 Task: Research Airbnb options in Virovitica, Croatia from 4th December, 2023 to 10th December, 2023 for 8 adults.4 bedrooms having 8 beds and 4 bathrooms. Property type can be house. Amenities needed are: wifi, TV, free parkinig on premises, gym, breakfast. Look for 5 properties as per requirement.
Action: Mouse moved to (544, 81)
Screenshot: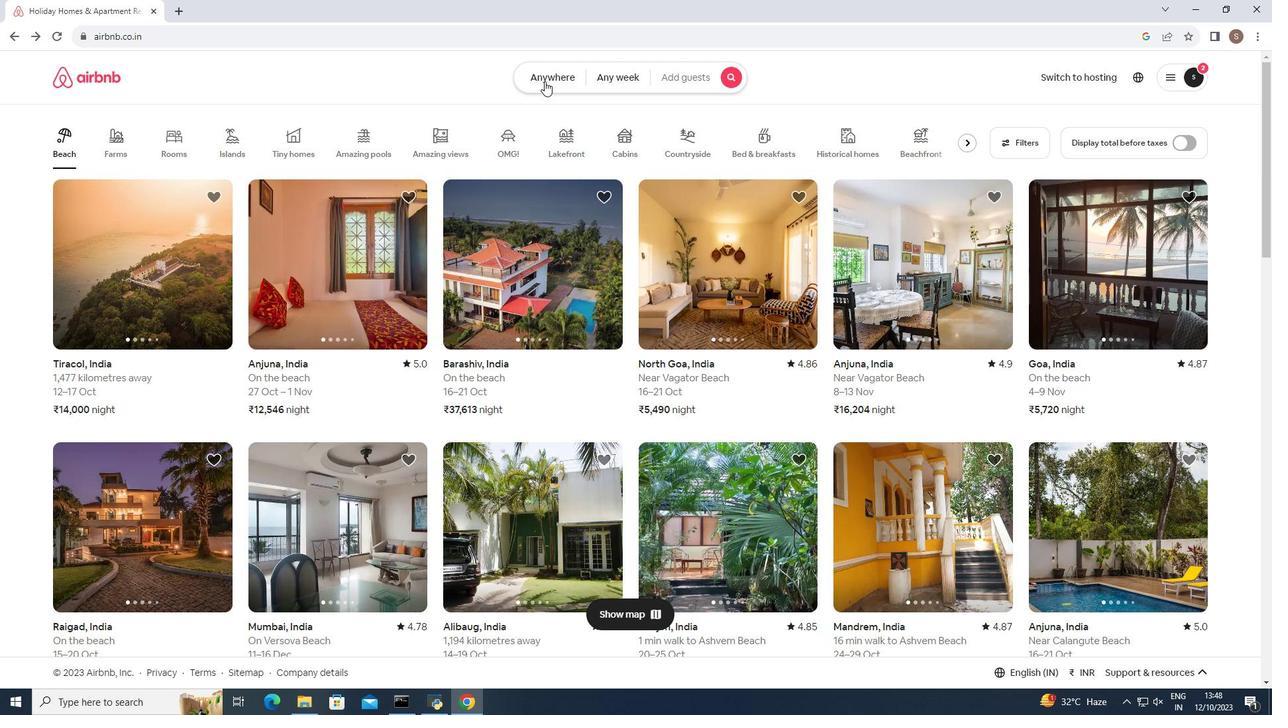 
Action: Mouse pressed left at (544, 81)
Screenshot: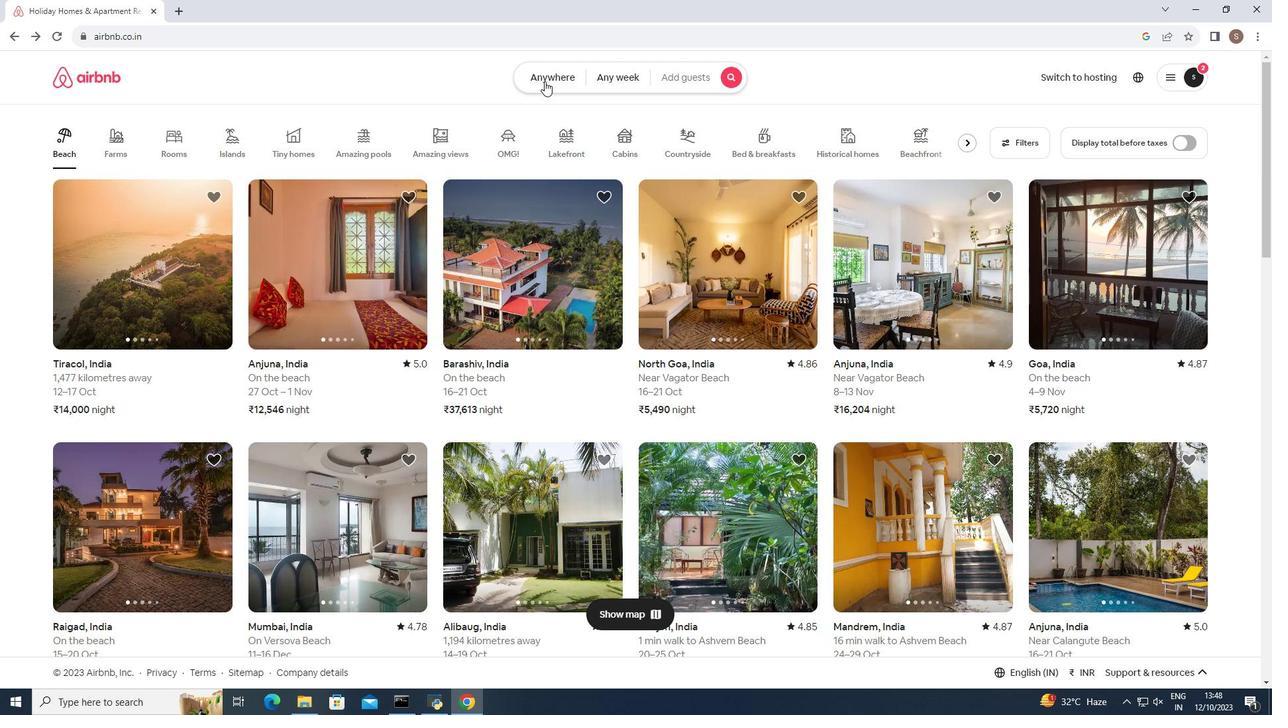
Action: Mouse moved to (402, 136)
Screenshot: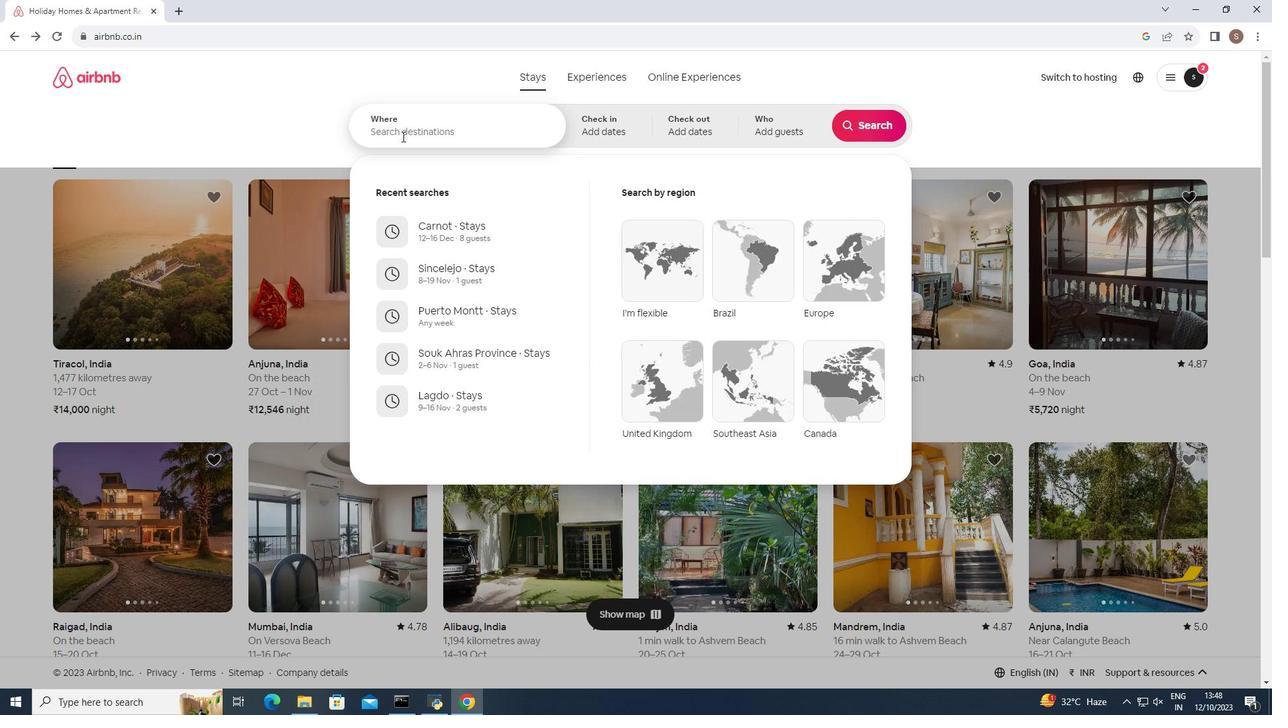 
Action: Mouse pressed left at (402, 136)
Screenshot: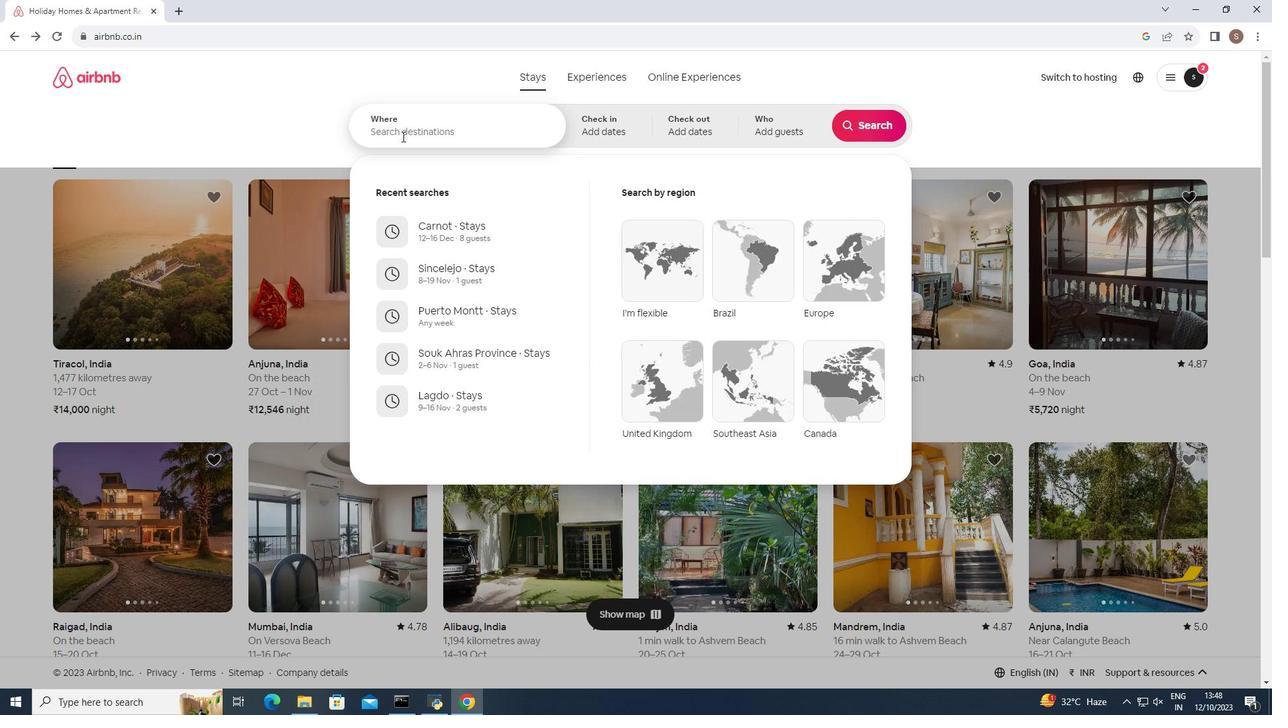 
Action: Key pressed <Key.shift><Key.shift><Key.shift><Key.shift>Viroviti
Screenshot: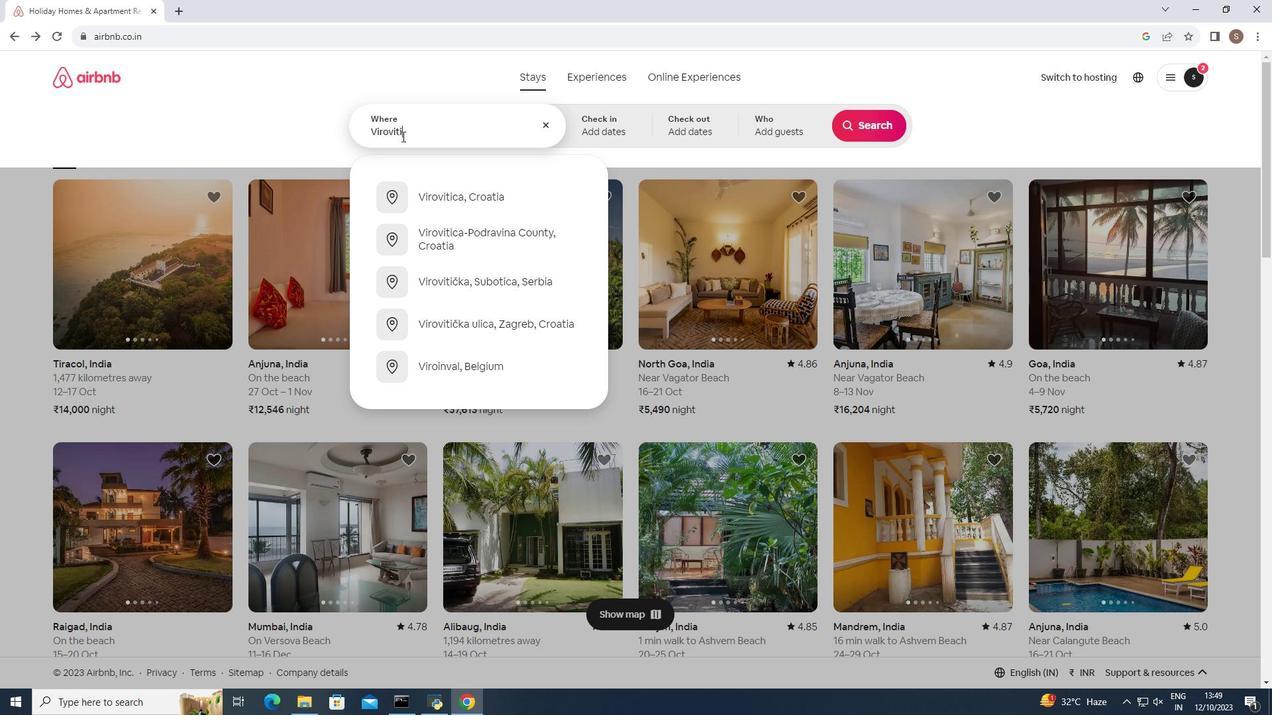 
Action: Mouse moved to (464, 197)
Screenshot: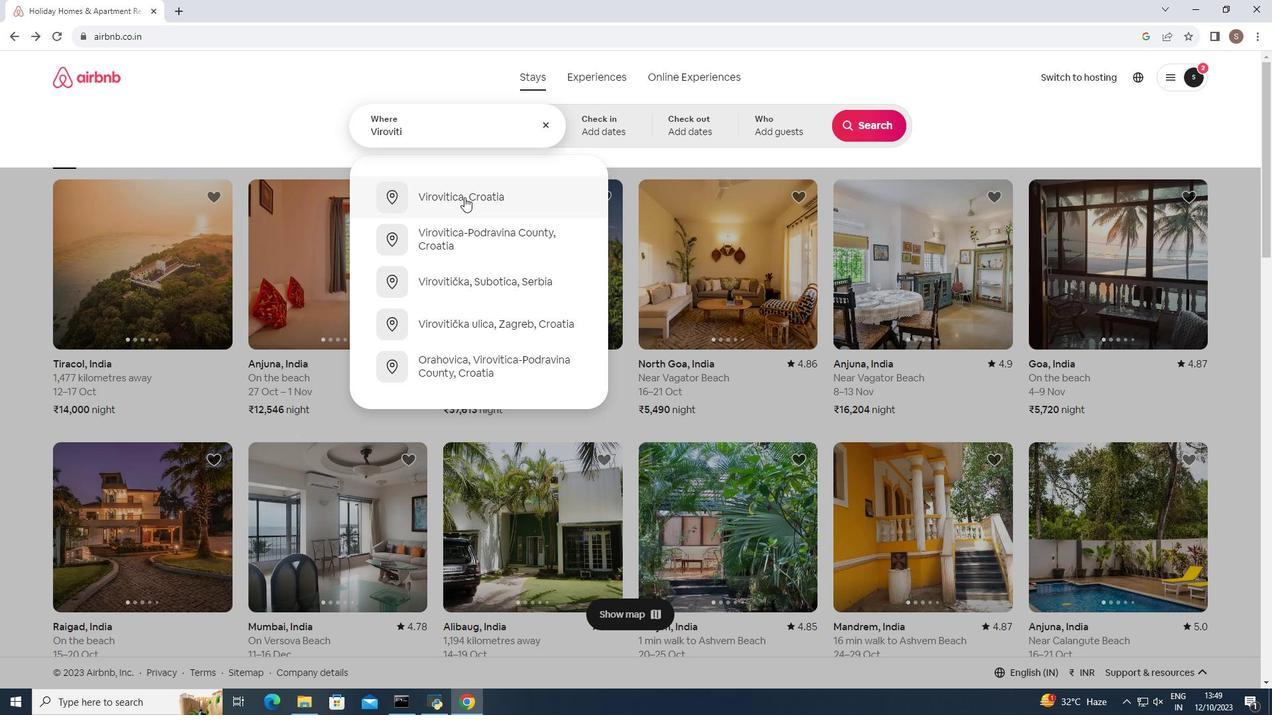 
Action: Mouse pressed left at (464, 197)
Screenshot: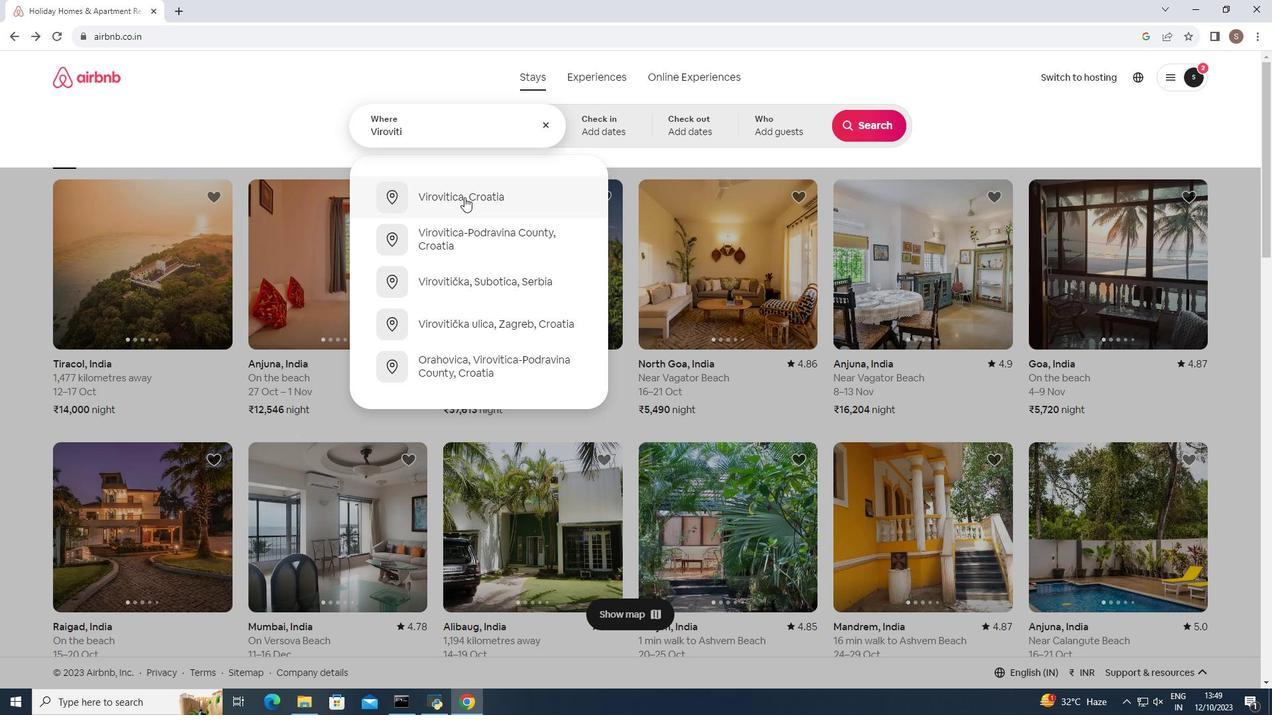 
Action: Mouse moved to (869, 230)
Screenshot: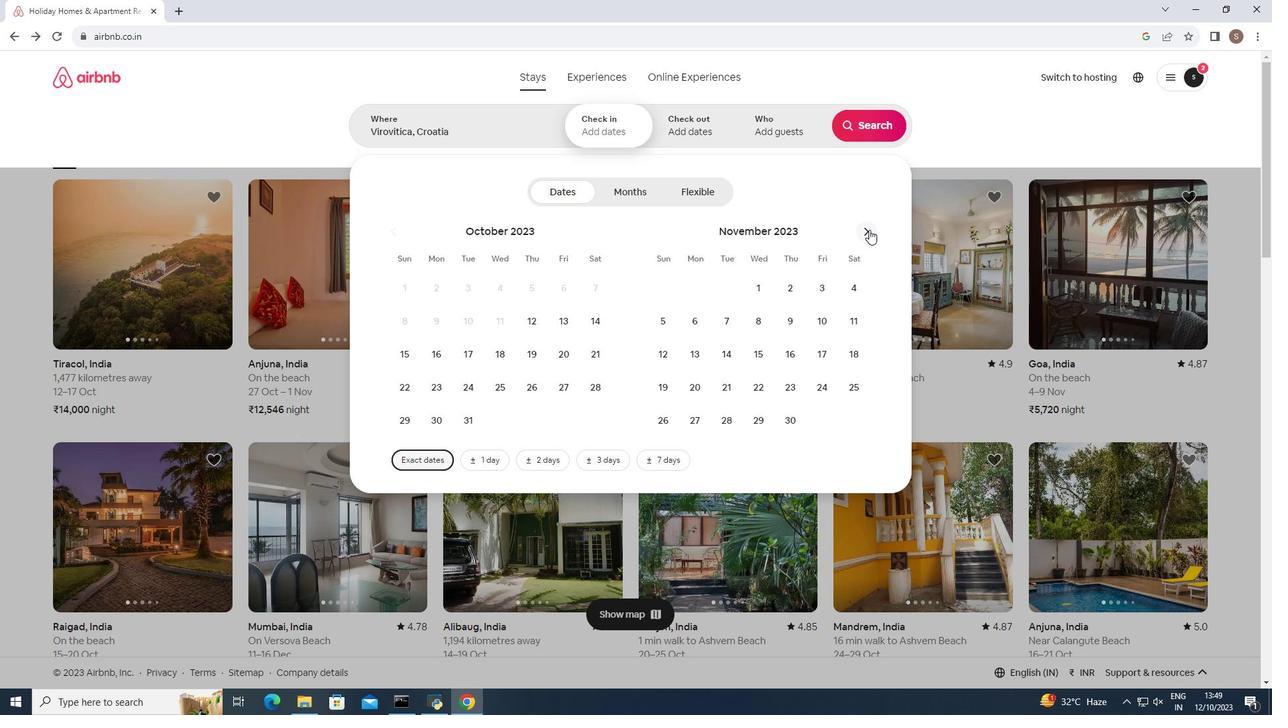 
Action: Mouse pressed left at (869, 230)
Screenshot: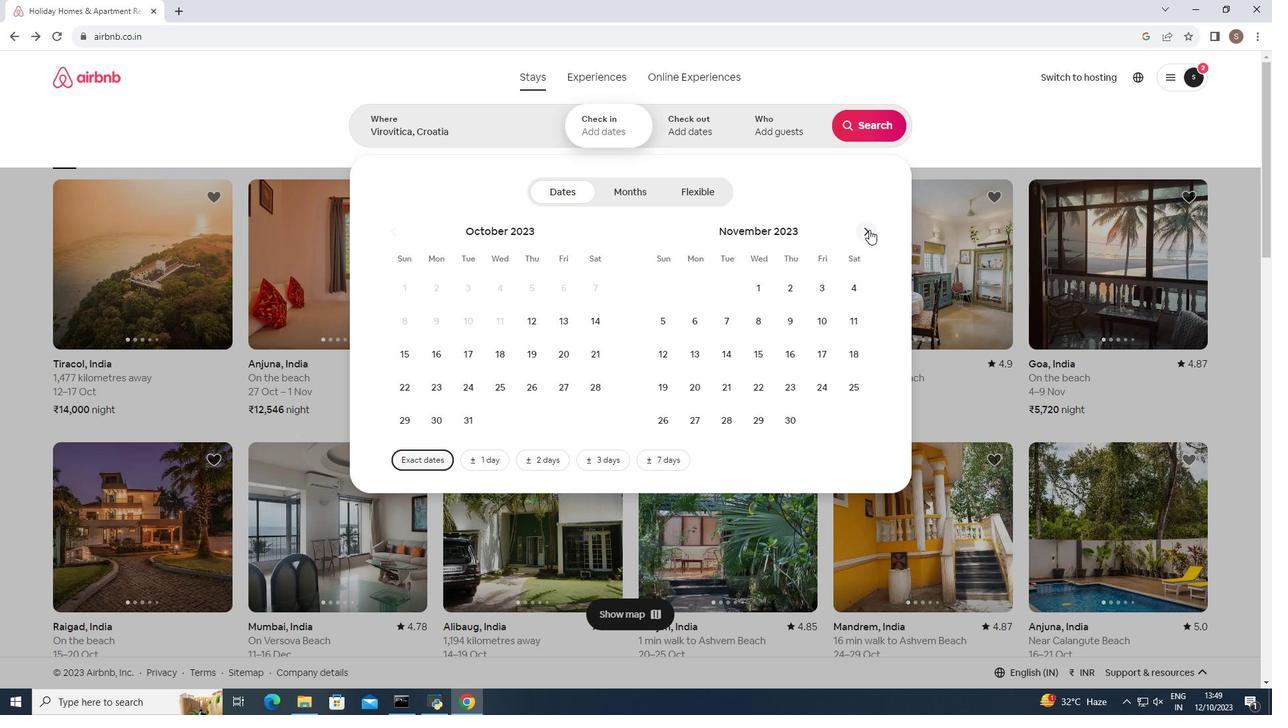 
Action: Mouse moved to (692, 320)
Screenshot: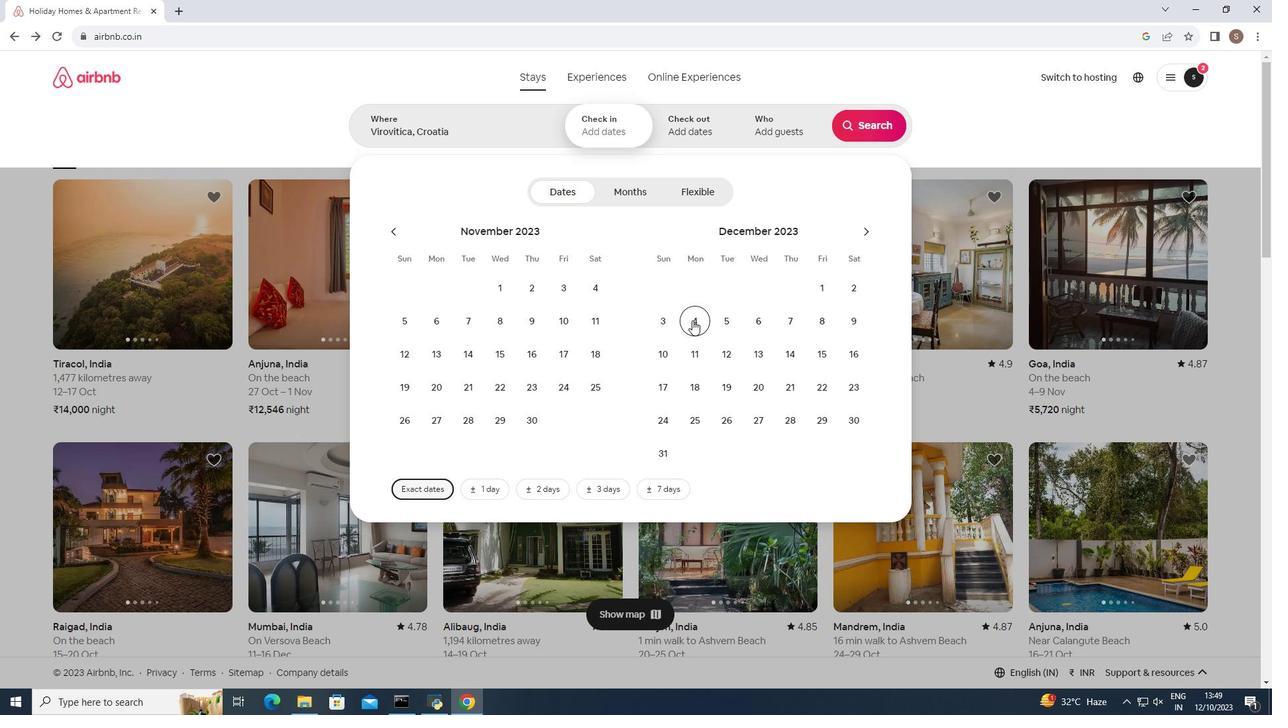 
Action: Mouse pressed left at (692, 320)
Screenshot: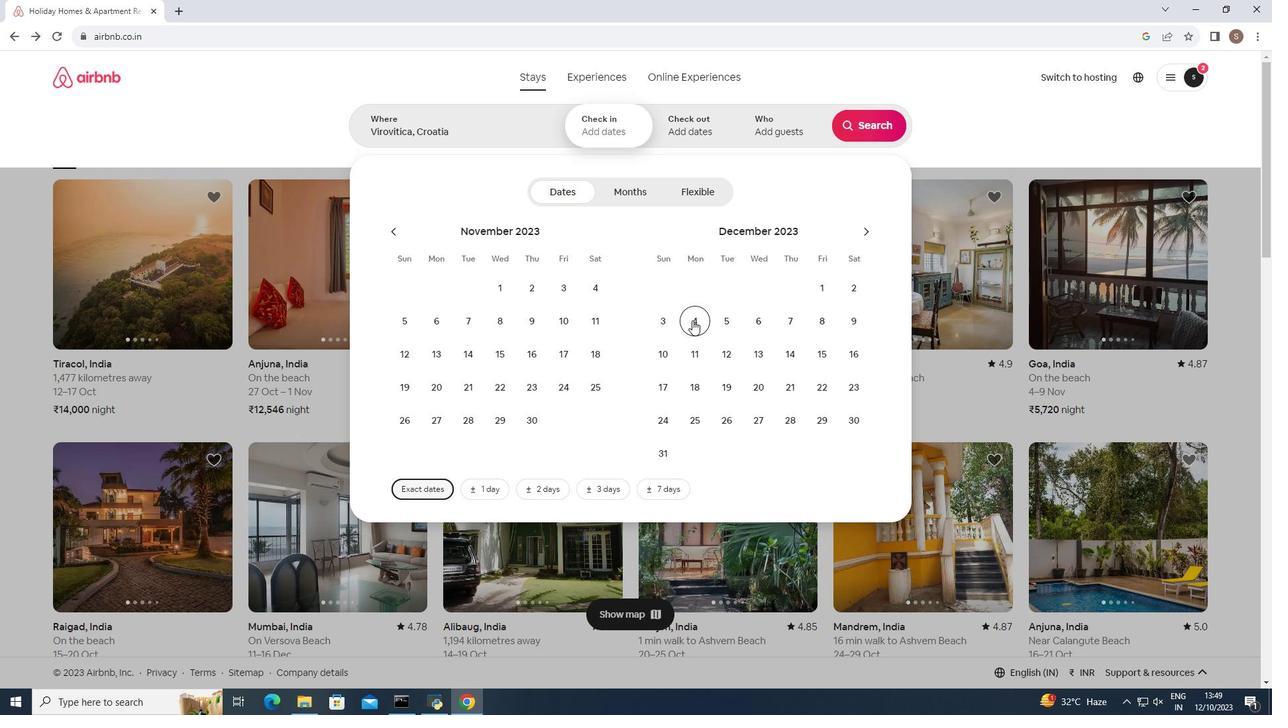 
Action: Mouse moved to (669, 361)
Screenshot: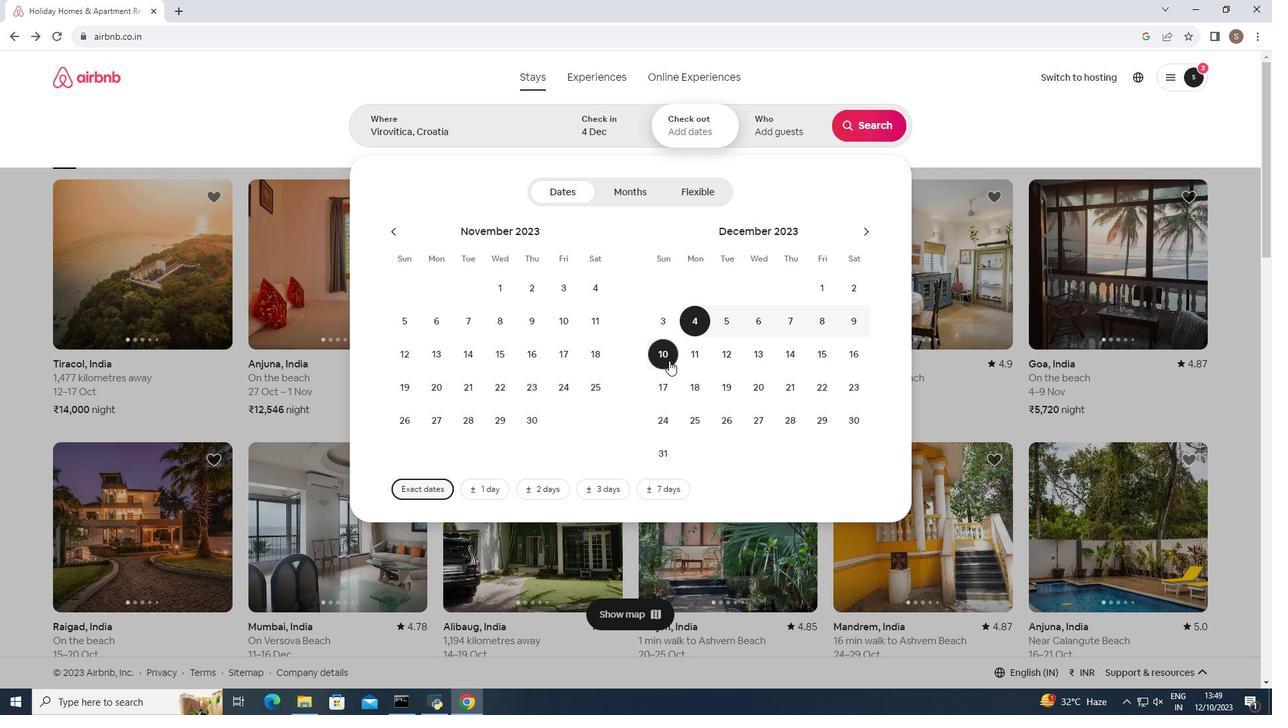 
Action: Mouse pressed left at (669, 361)
Screenshot: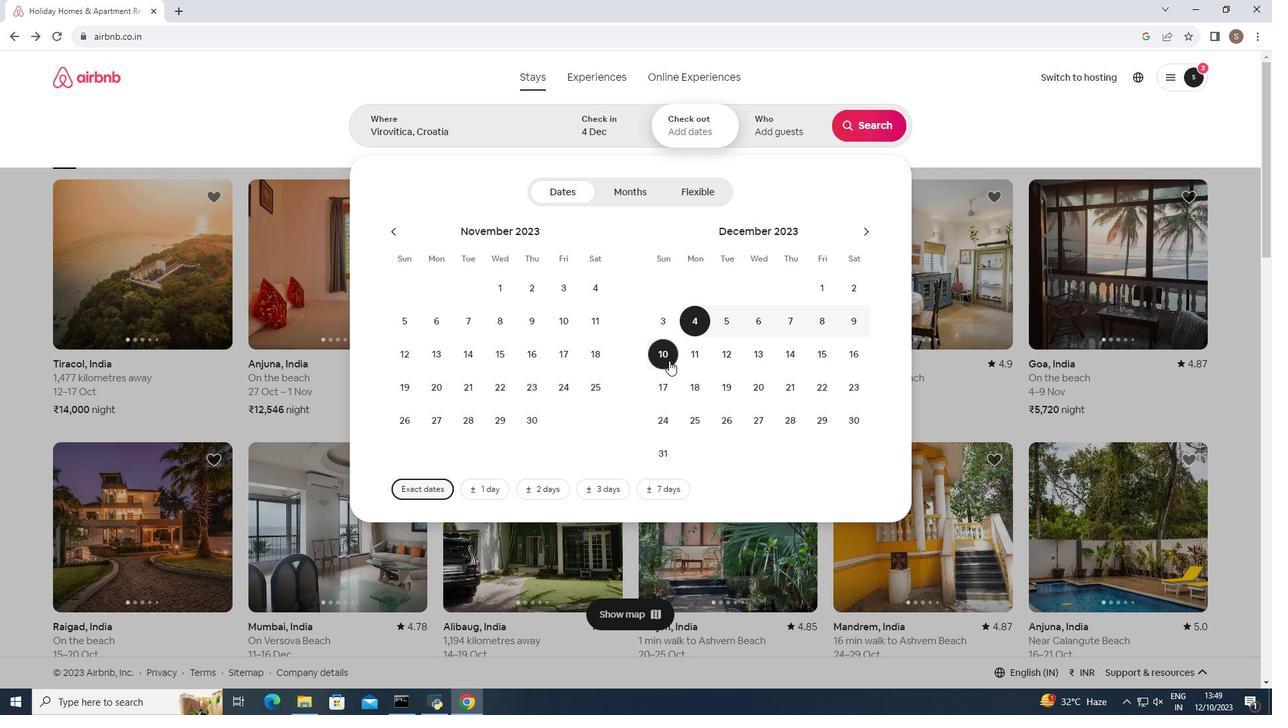 
Action: Mouse moved to (776, 125)
Screenshot: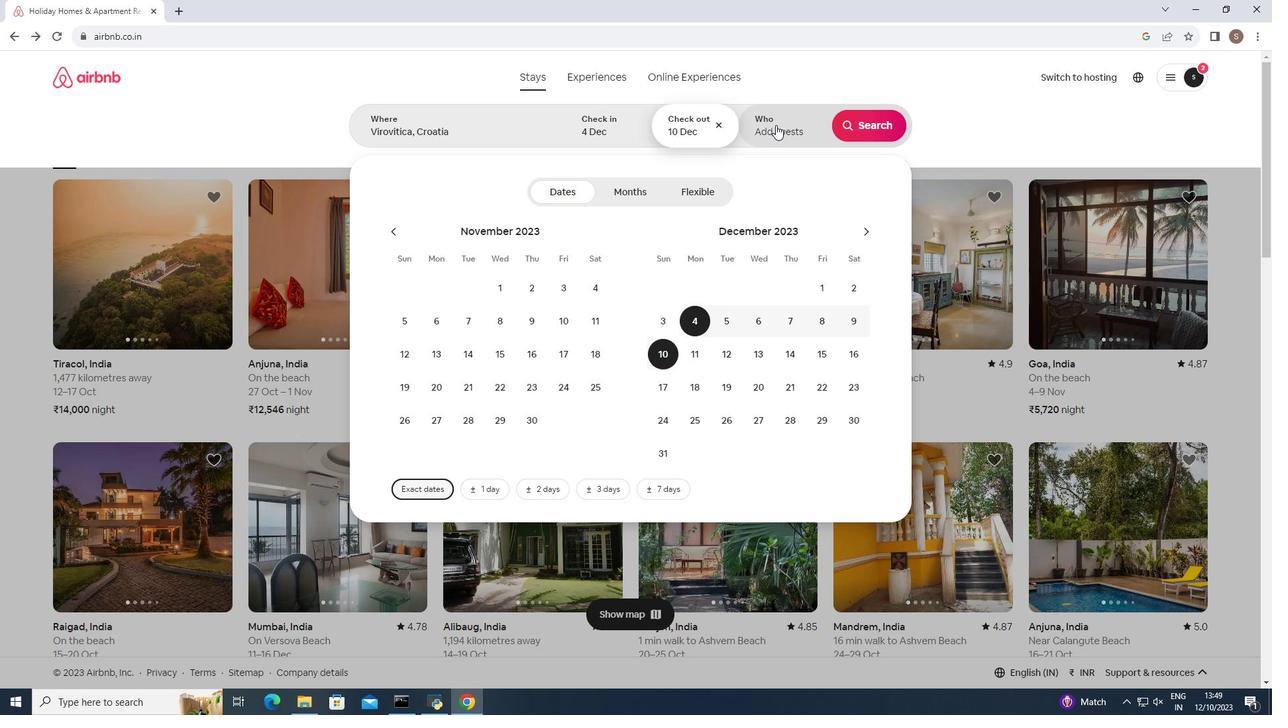 
Action: Mouse pressed left at (776, 125)
Screenshot: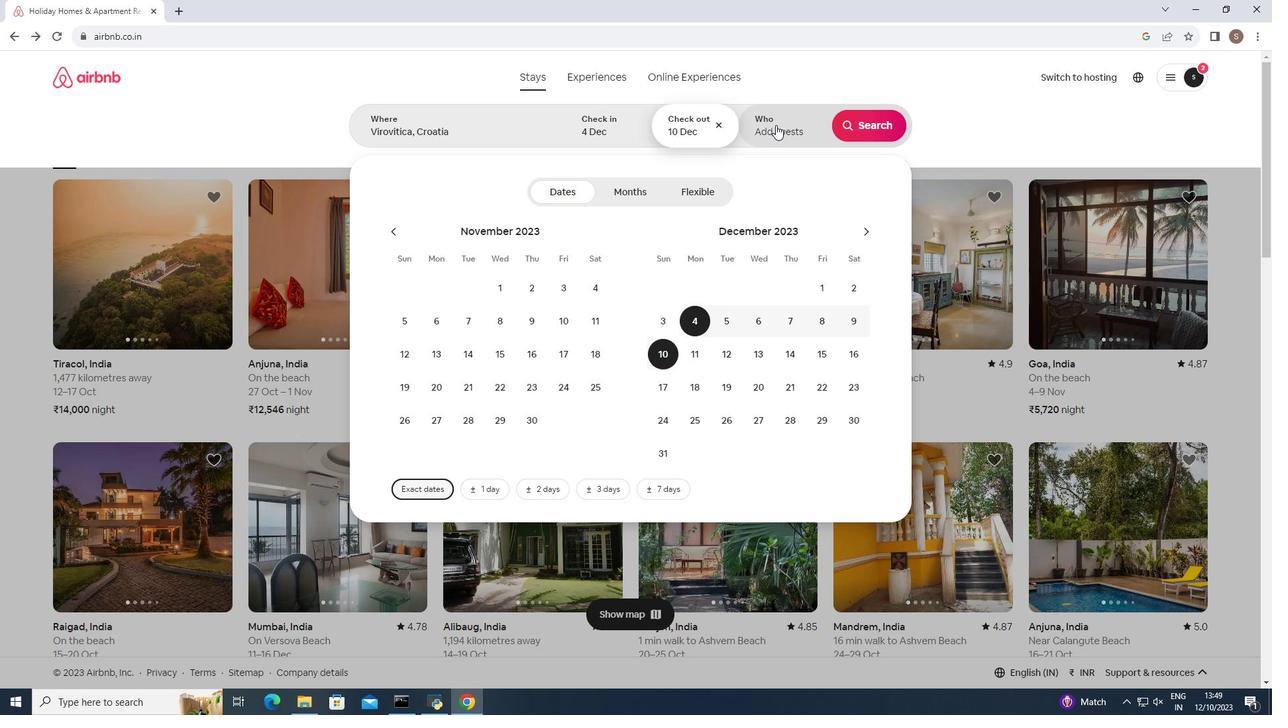 
Action: Mouse moved to (869, 197)
Screenshot: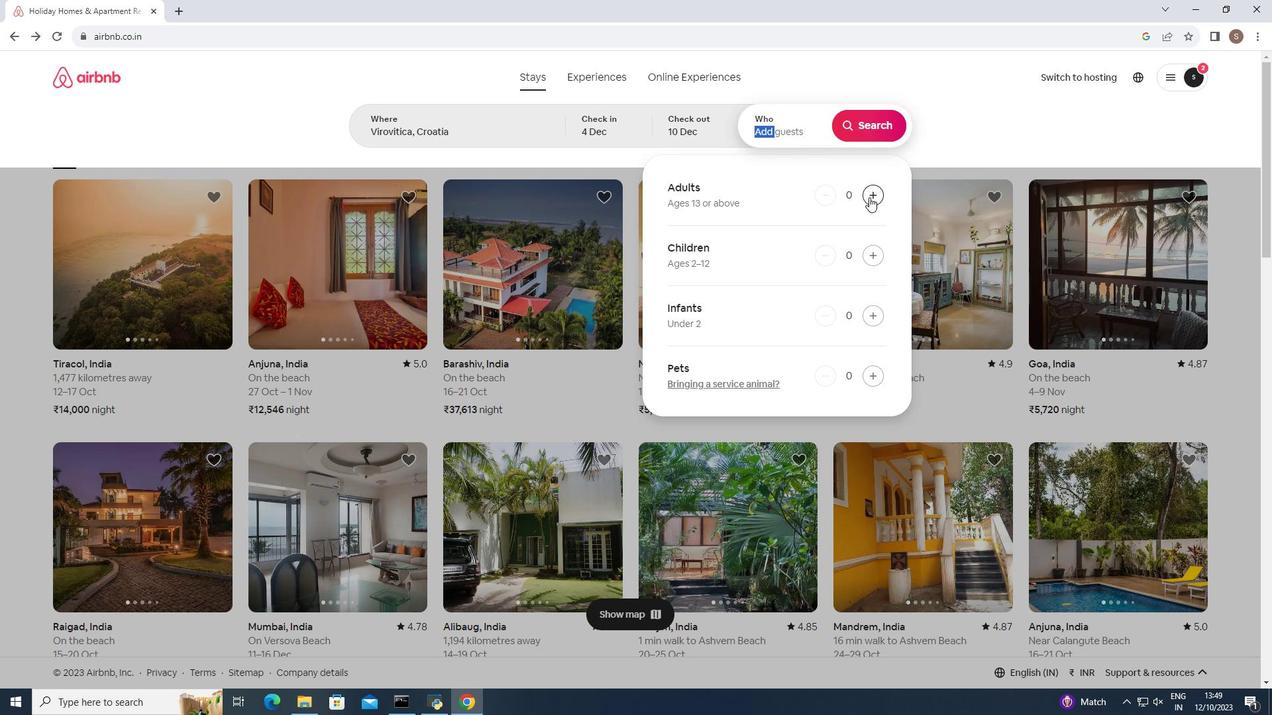 
Action: Mouse pressed left at (869, 197)
Screenshot: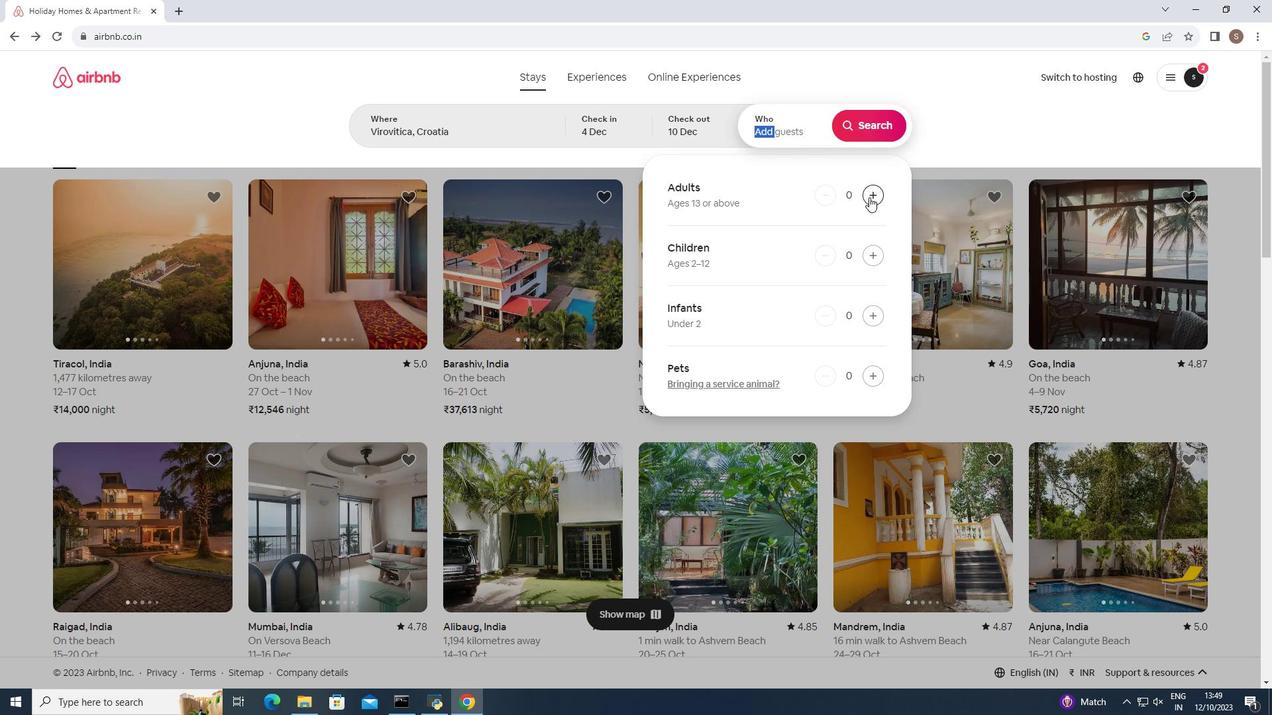 
Action: Mouse pressed left at (869, 197)
Screenshot: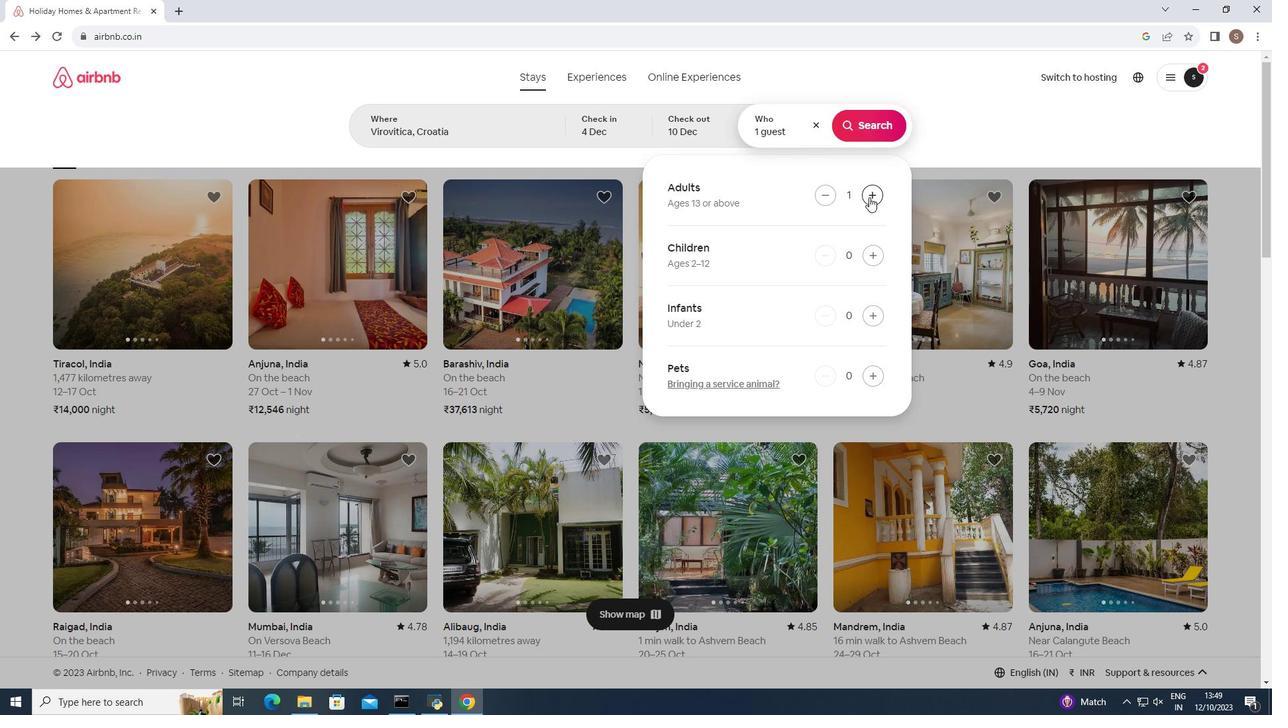 
Action: Mouse pressed left at (869, 197)
Screenshot: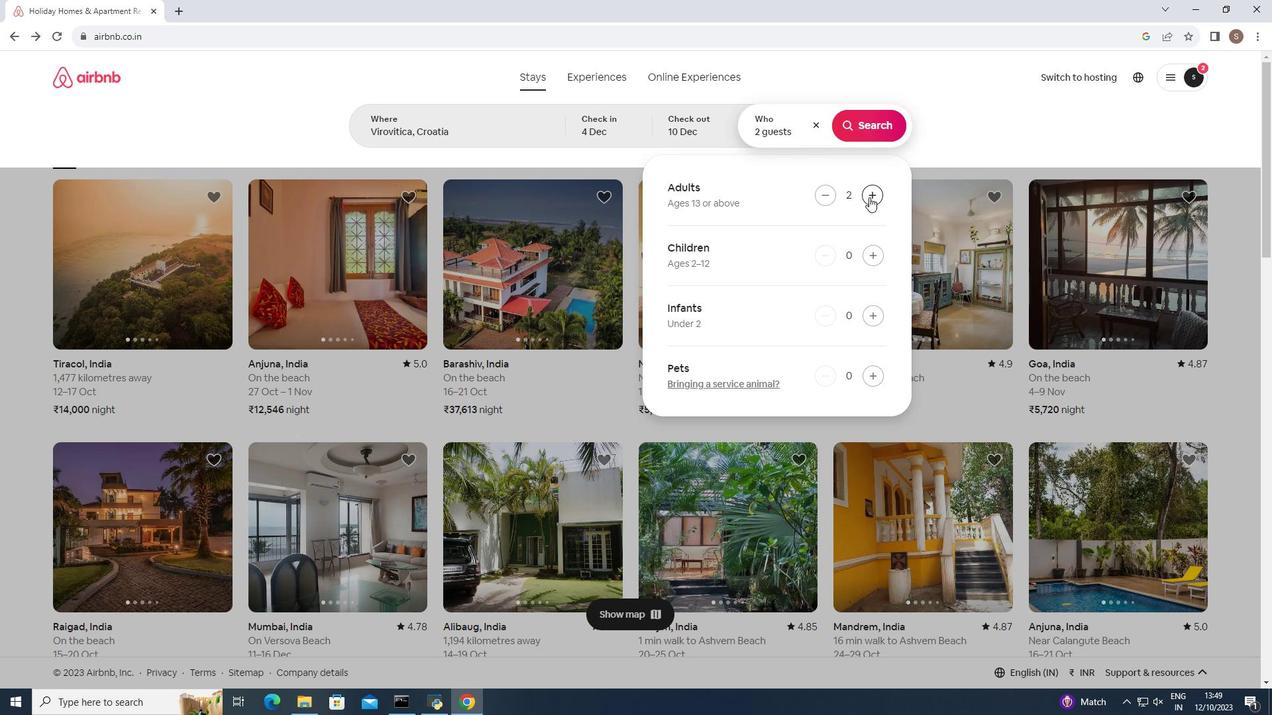 
Action: Mouse pressed left at (869, 197)
Screenshot: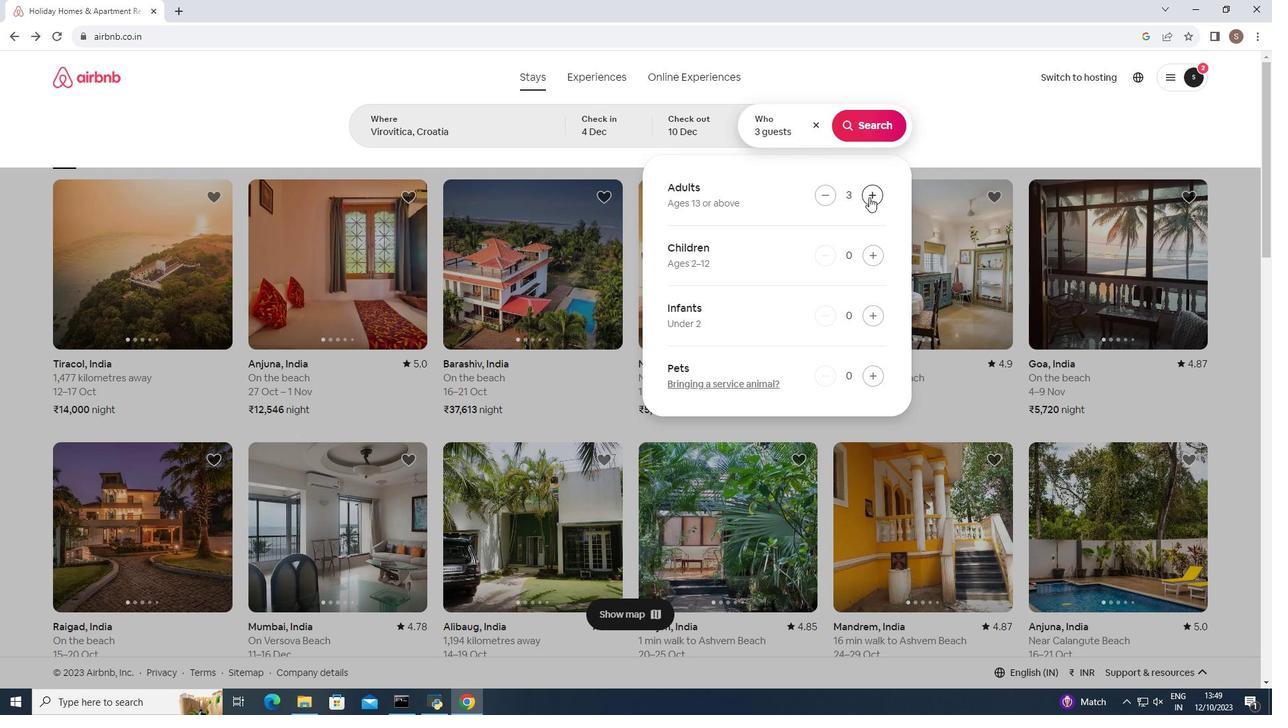 
Action: Mouse pressed left at (869, 197)
Screenshot: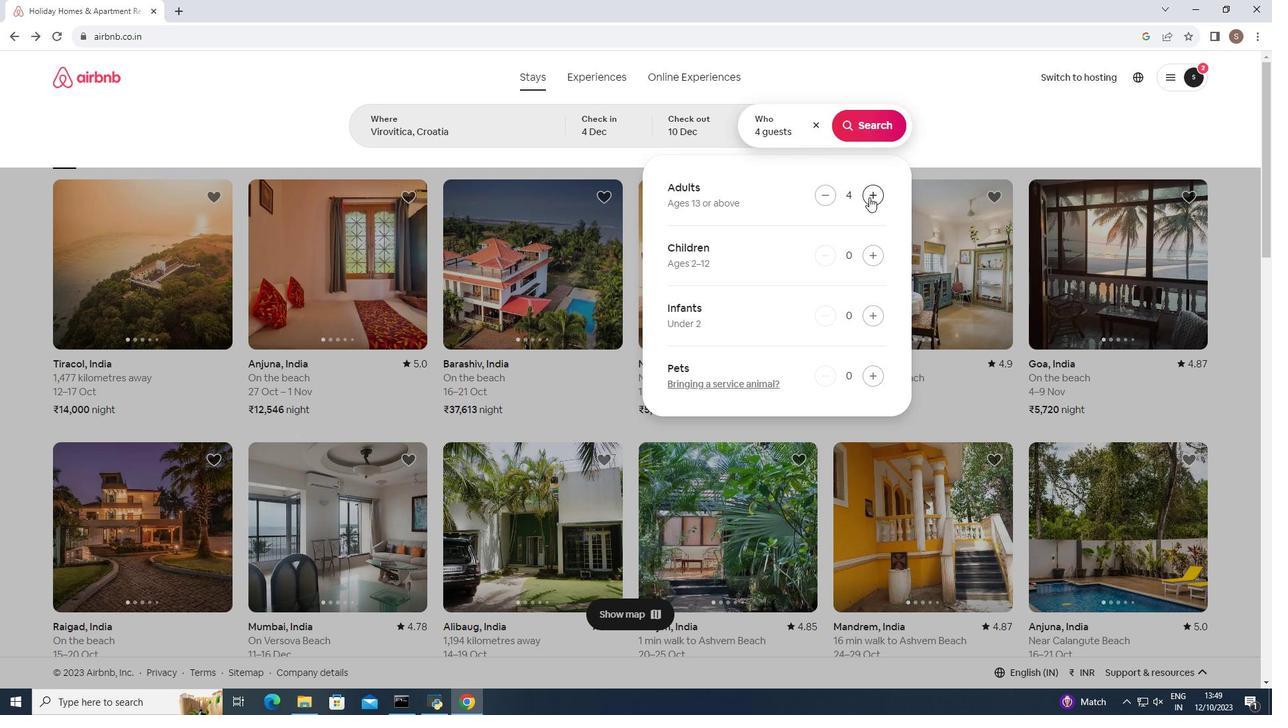 
Action: Mouse pressed left at (869, 197)
Screenshot: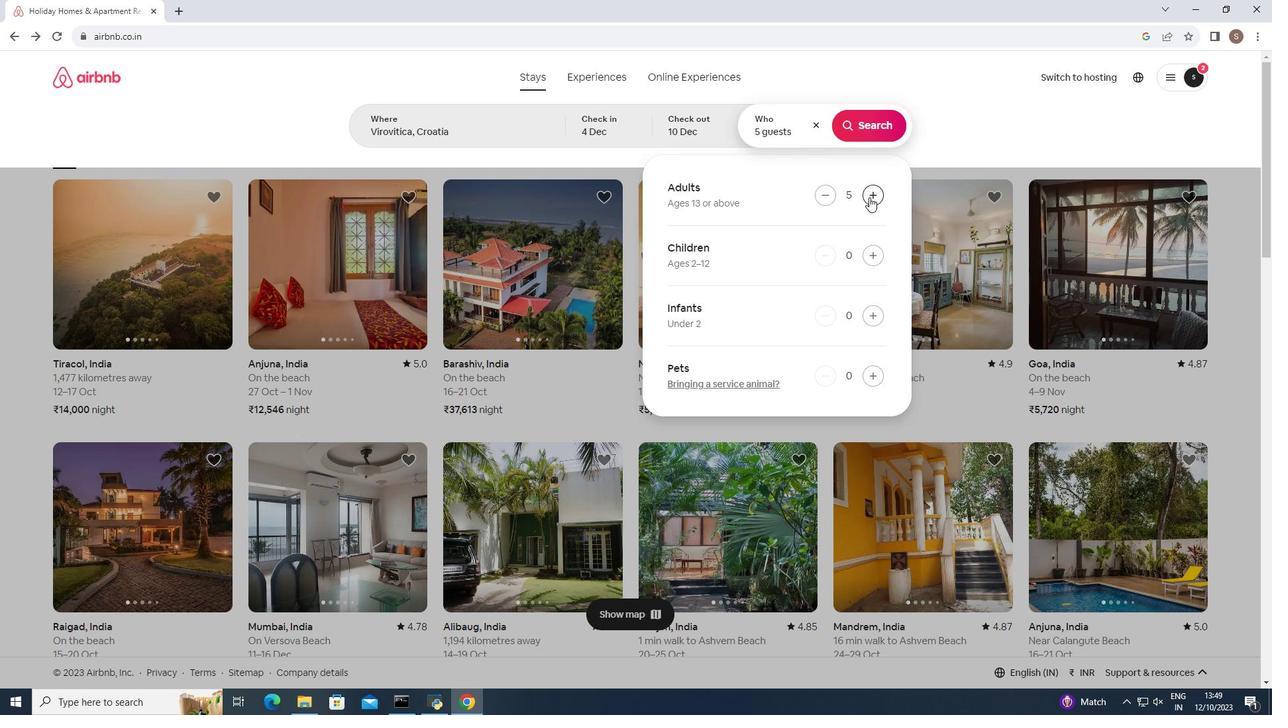 
Action: Mouse pressed left at (869, 197)
Screenshot: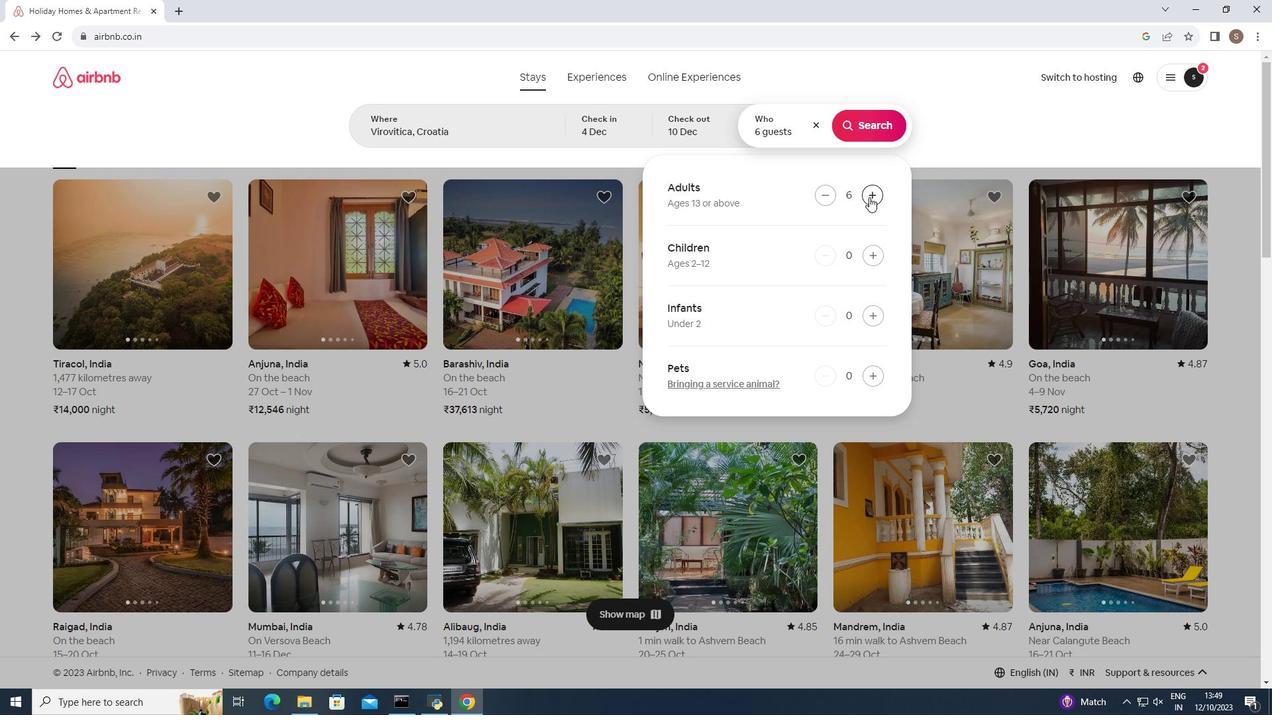 
Action: Mouse pressed left at (869, 197)
Screenshot: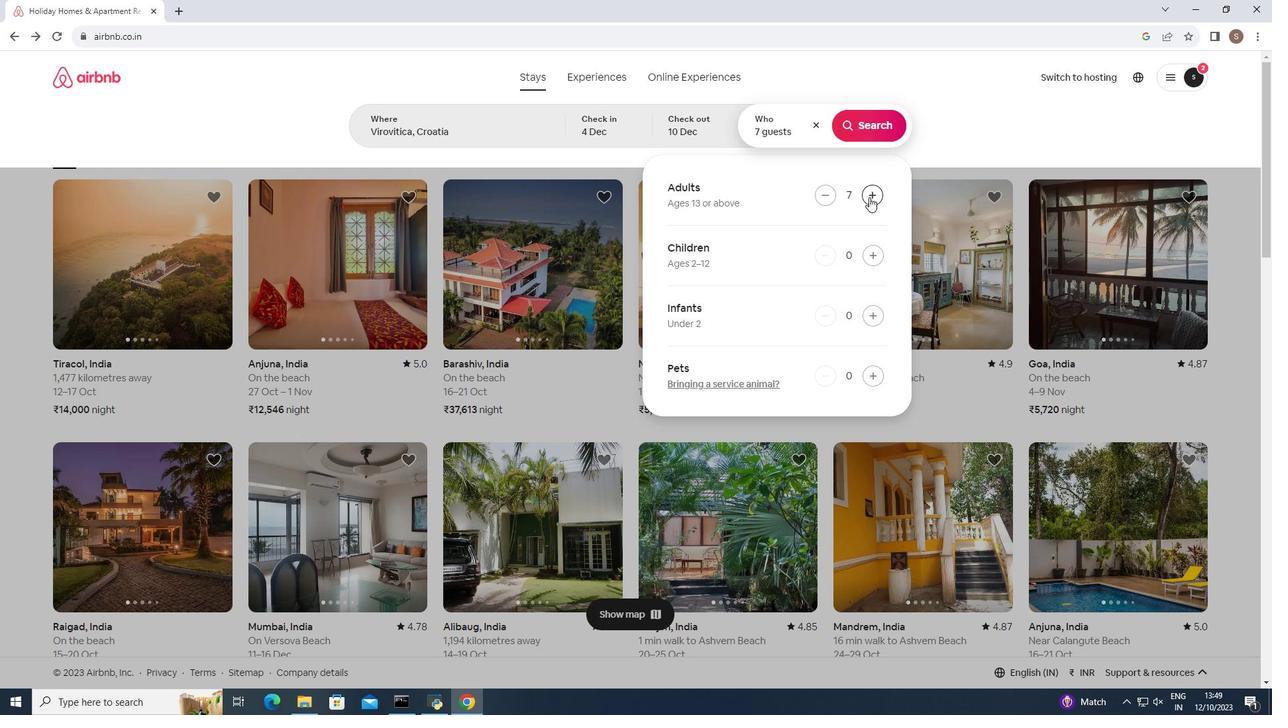 
Action: Mouse moved to (871, 117)
Screenshot: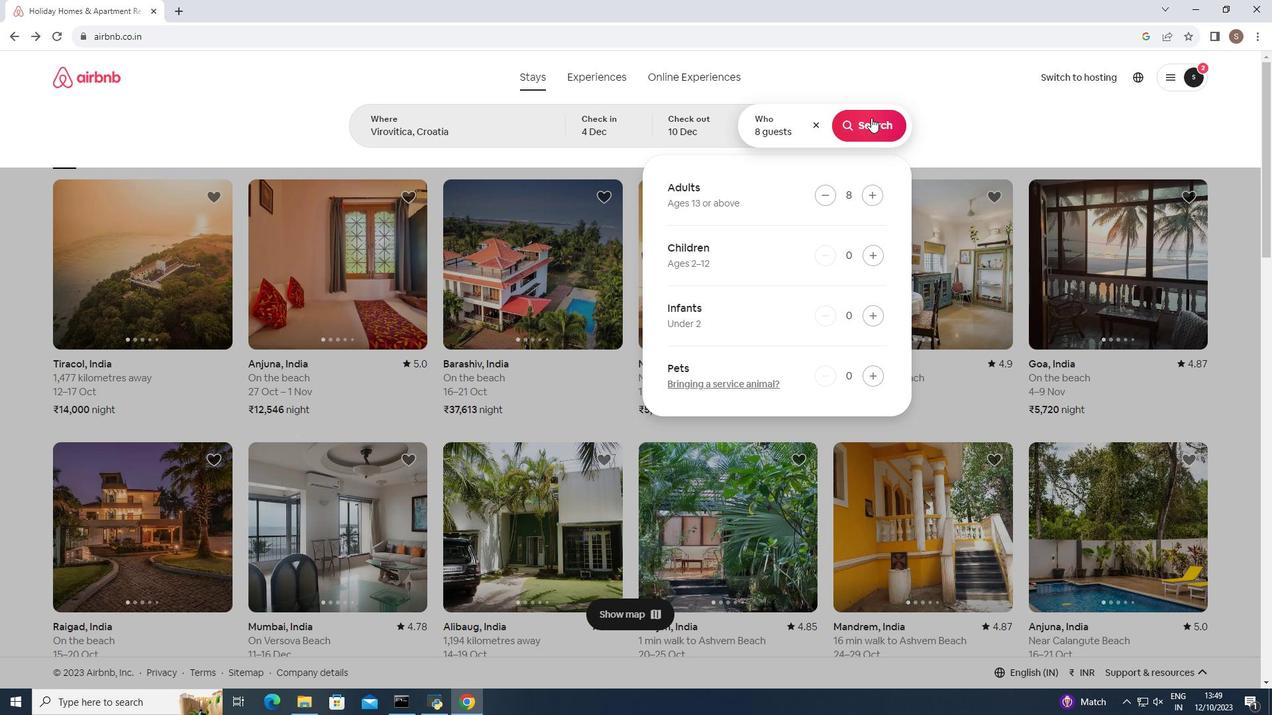 
Action: Mouse pressed left at (871, 117)
Screenshot: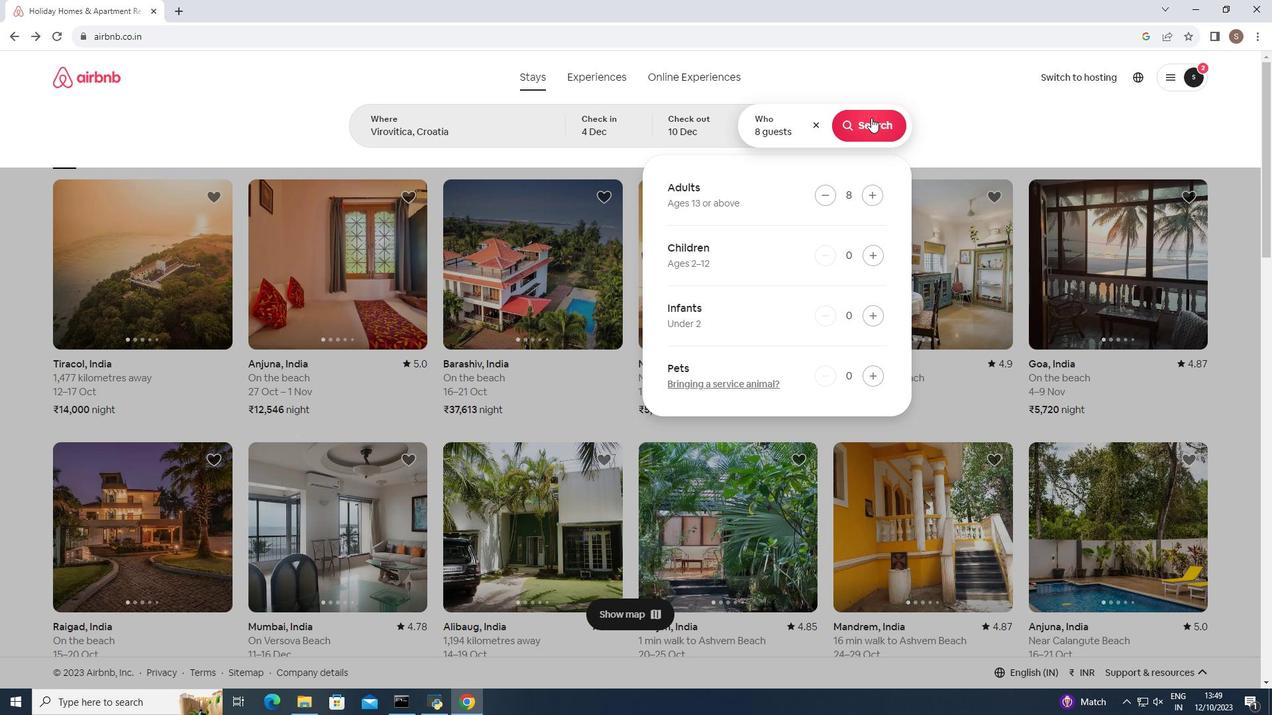 
Action: Mouse moved to (1061, 126)
Screenshot: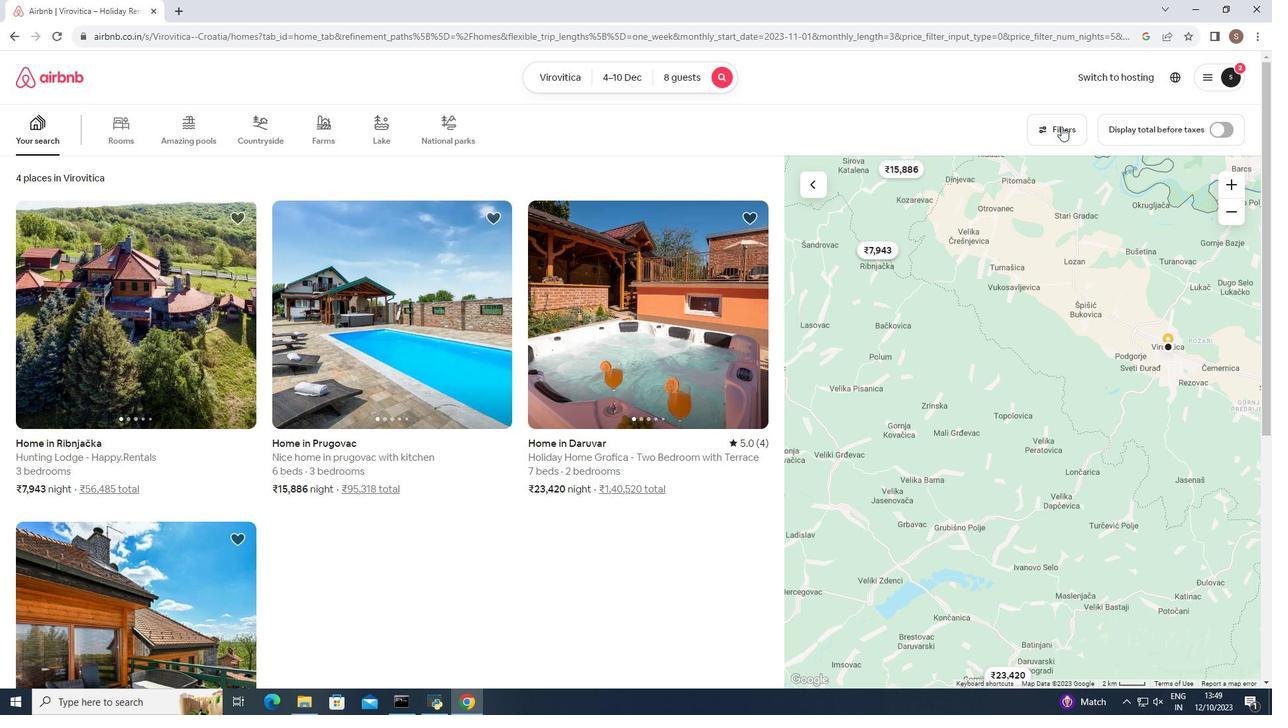 
Action: Mouse pressed left at (1061, 126)
Screenshot: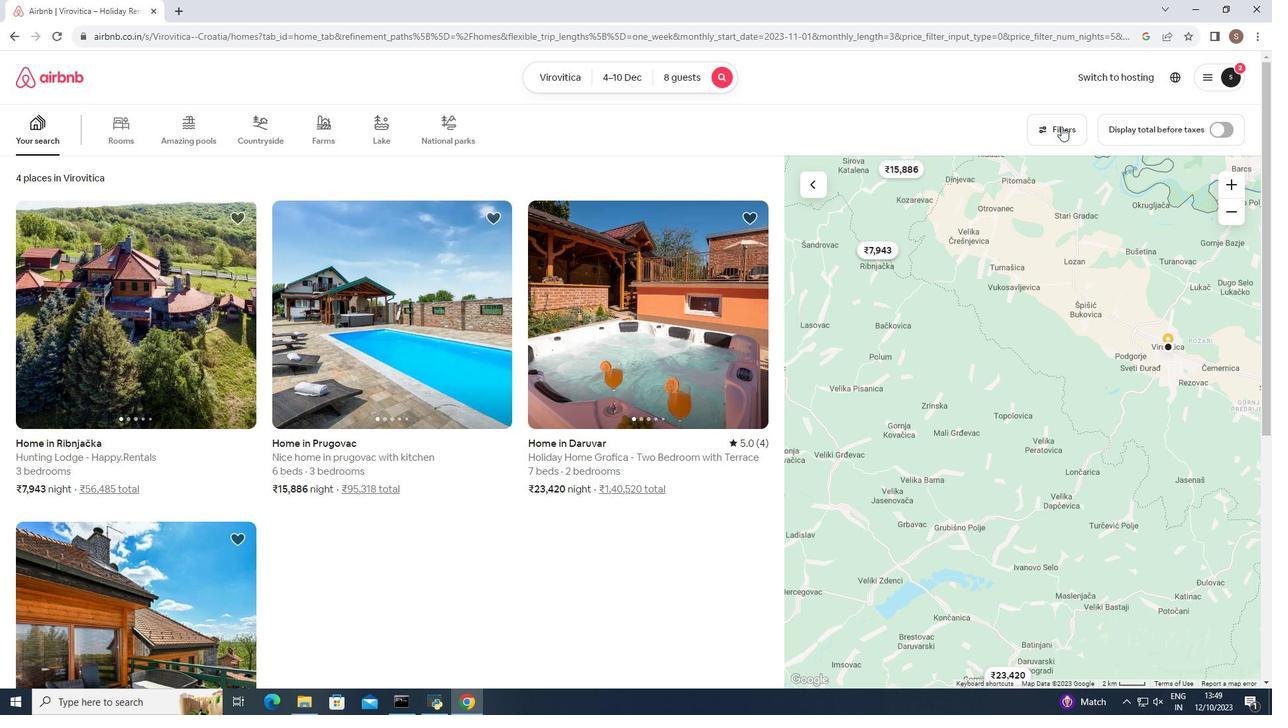 
Action: Mouse moved to (681, 273)
Screenshot: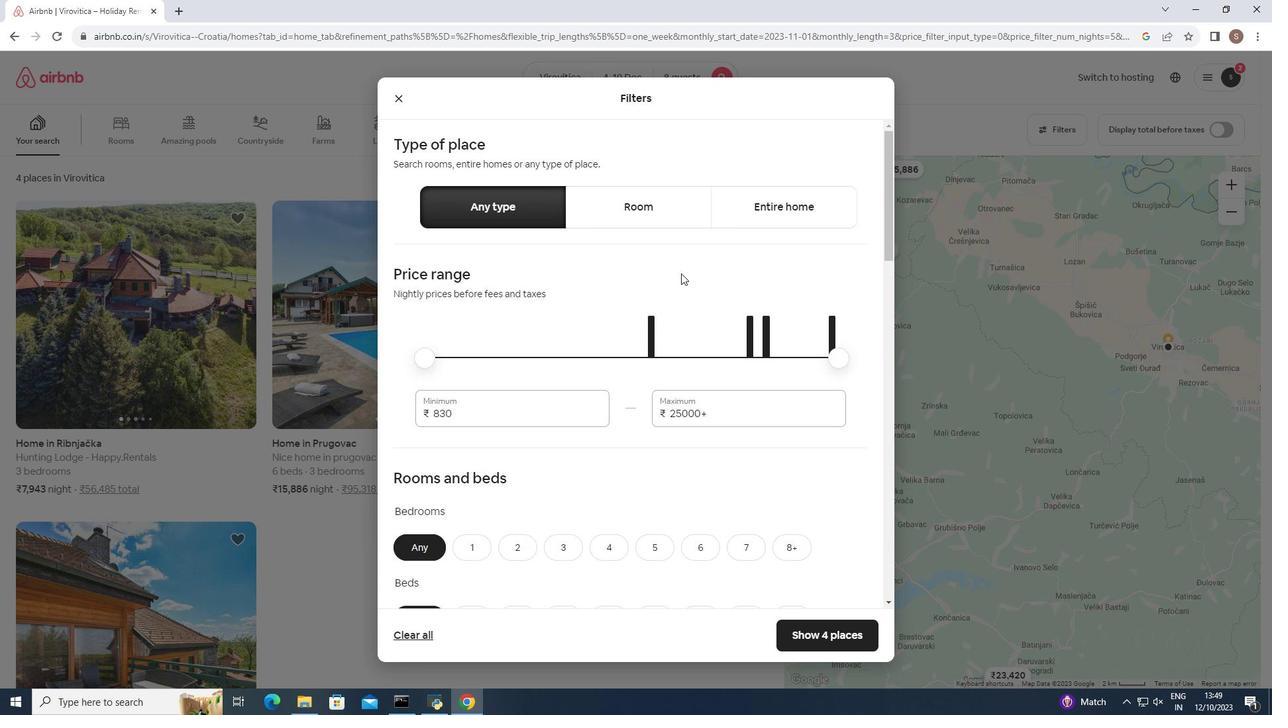 
Action: Mouse scrolled (681, 273) with delta (0, 0)
Screenshot: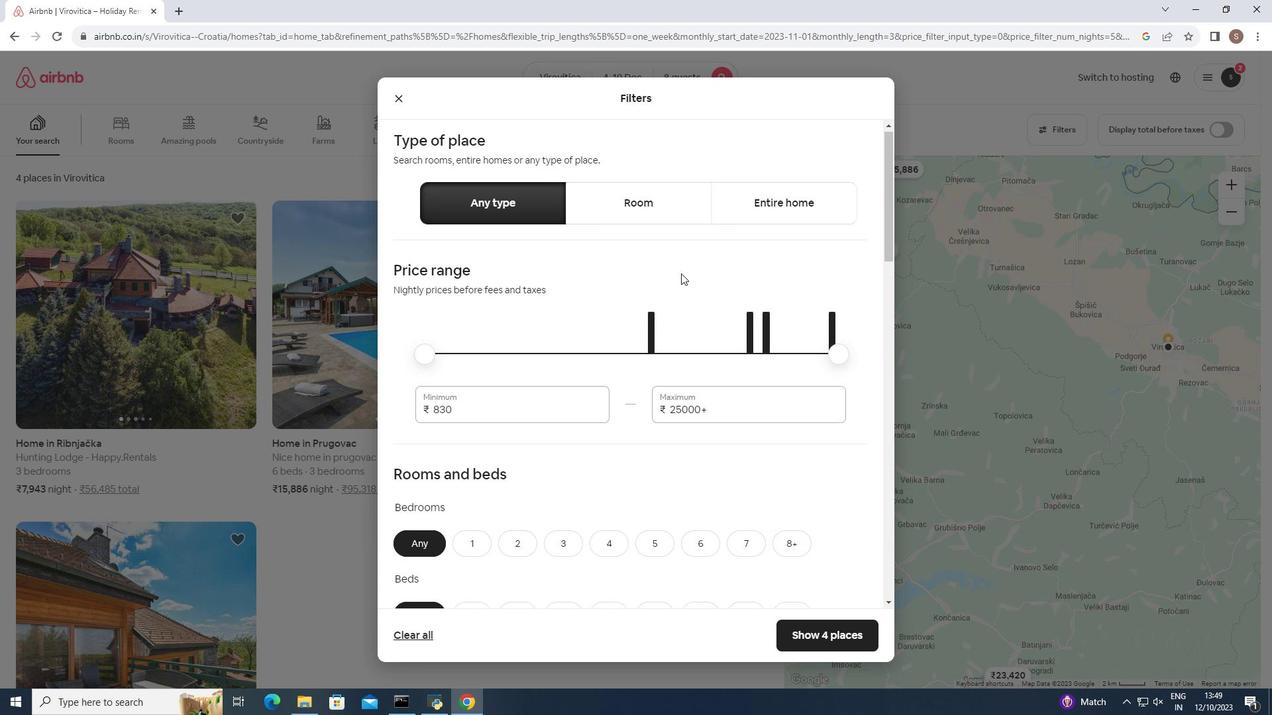
Action: Mouse scrolled (681, 273) with delta (0, 0)
Screenshot: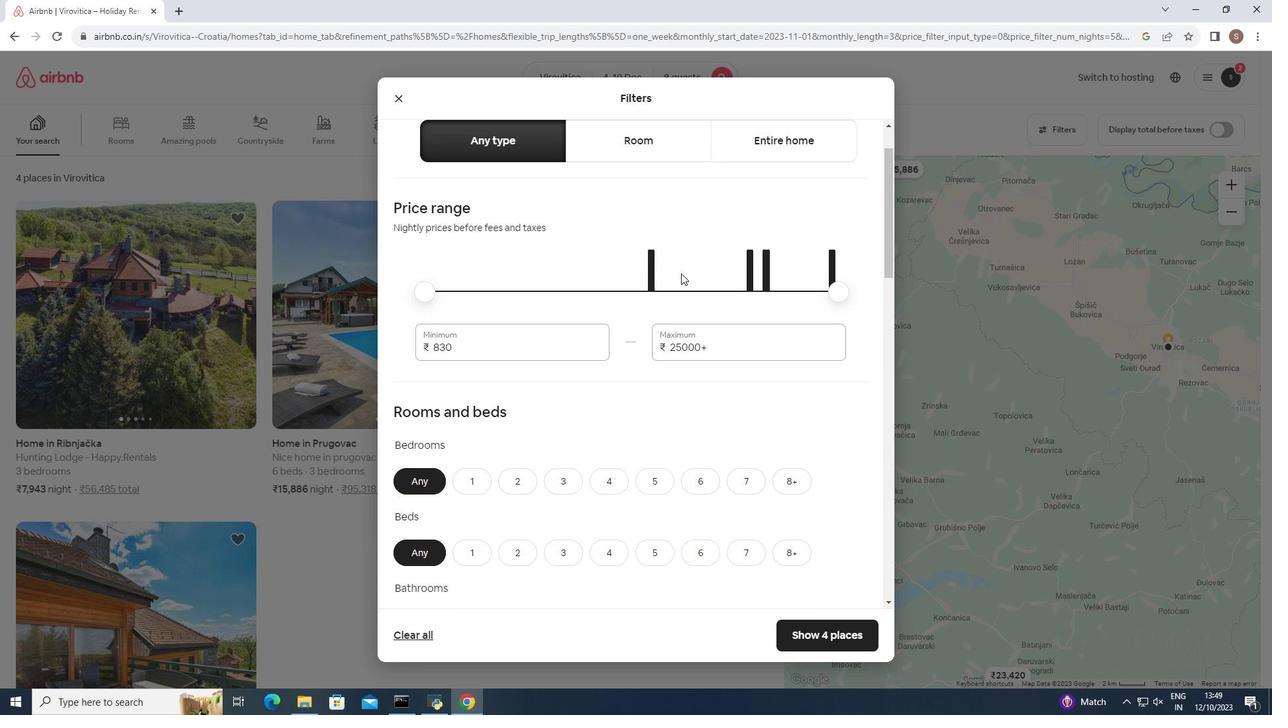 
Action: Mouse moved to (658, 414)
Screenshot: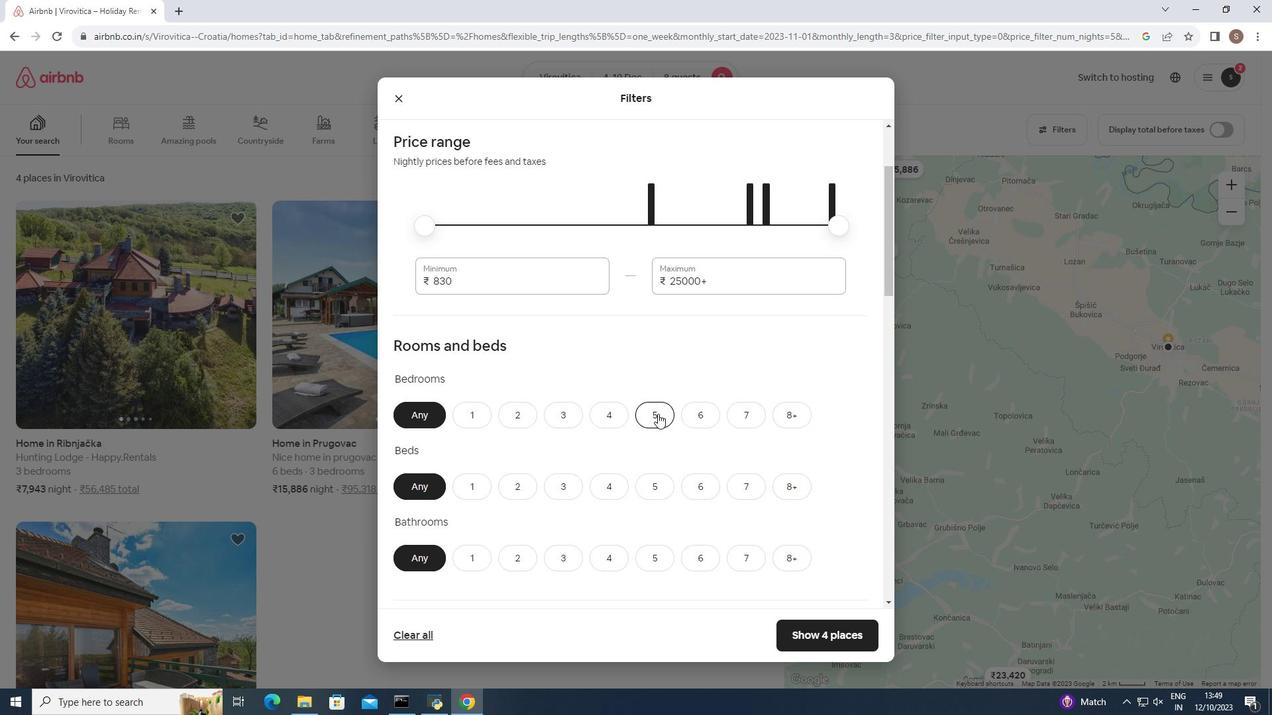 
Action: Mouse pressed left at (658, 414)
Screenshot: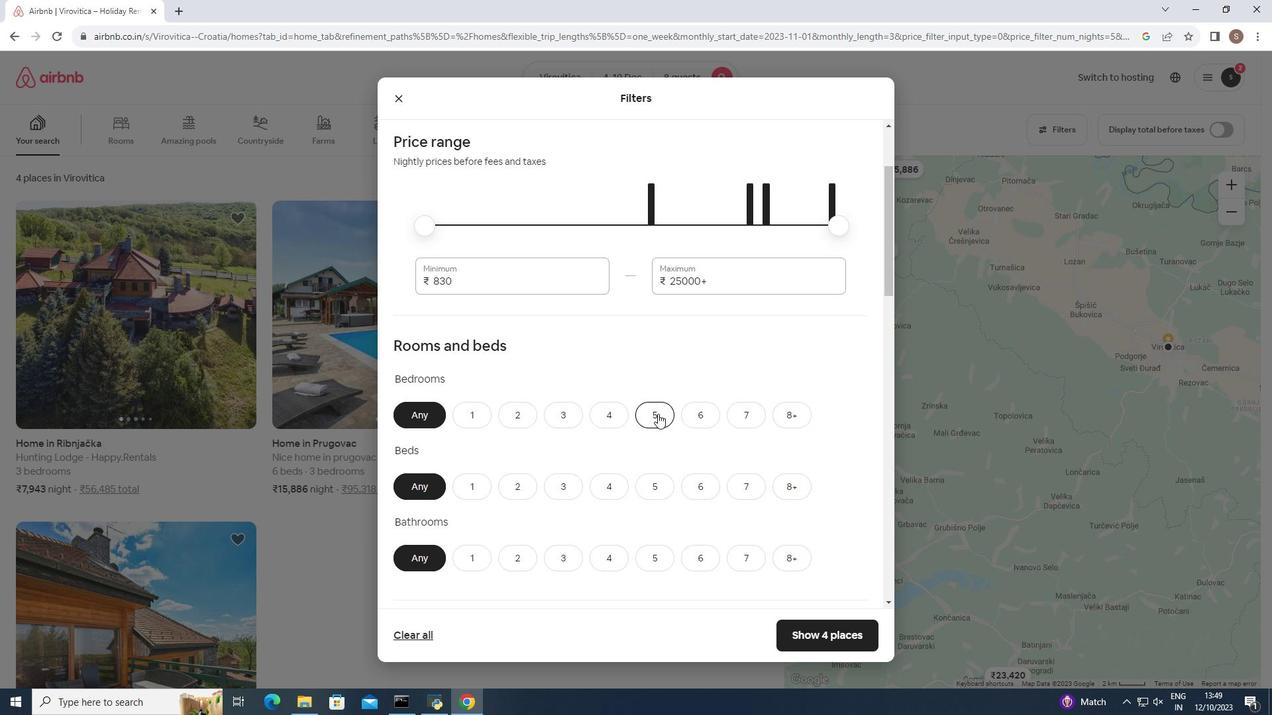 
Action: Mouse moved to (614, 412)
Screenshot: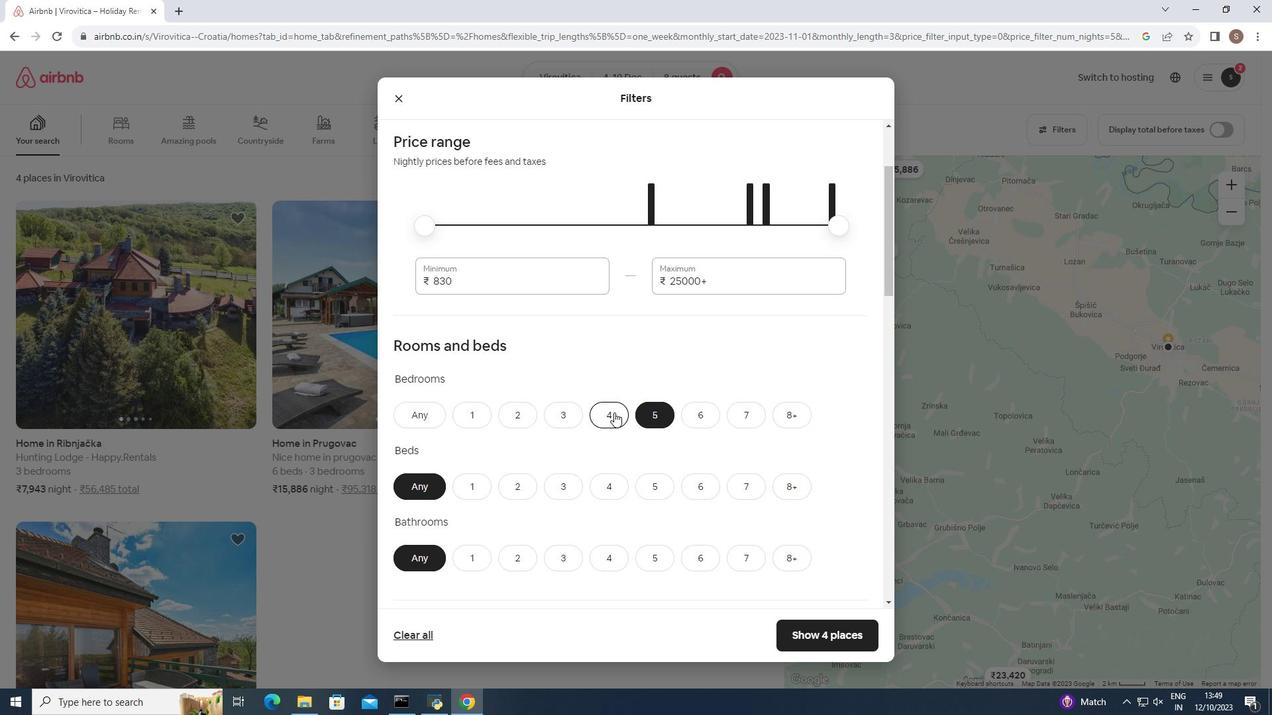 
Action: Mouse pressed left at (614, 412)
Screenshot: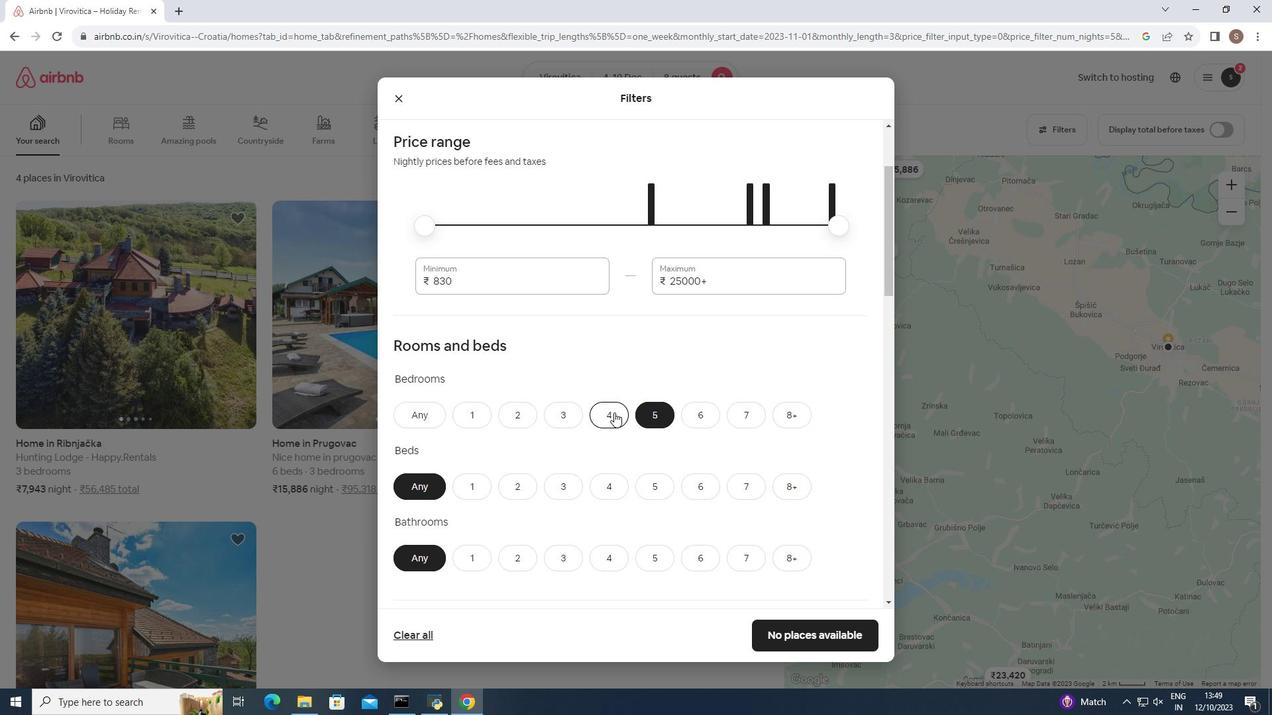 
Action: Mouse moved to (788, 485)
Screenshot: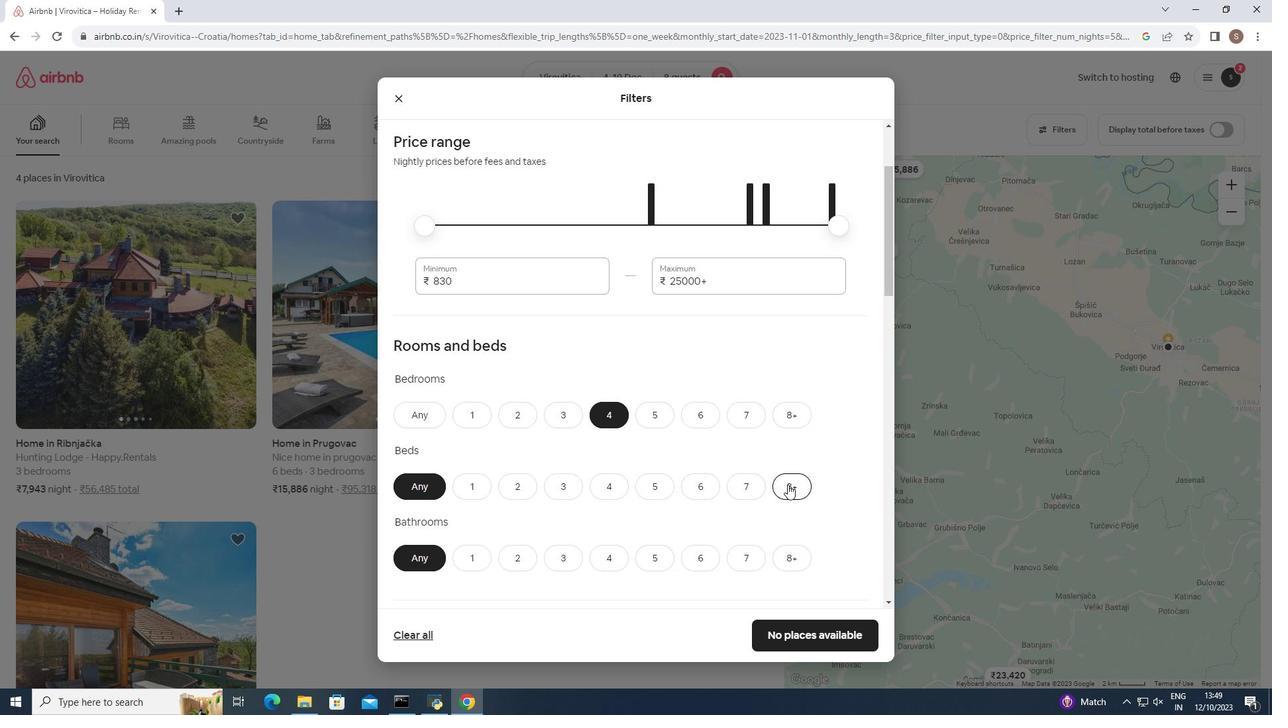 
Action: Mouse pressed left at (788, 485)
Screenshot: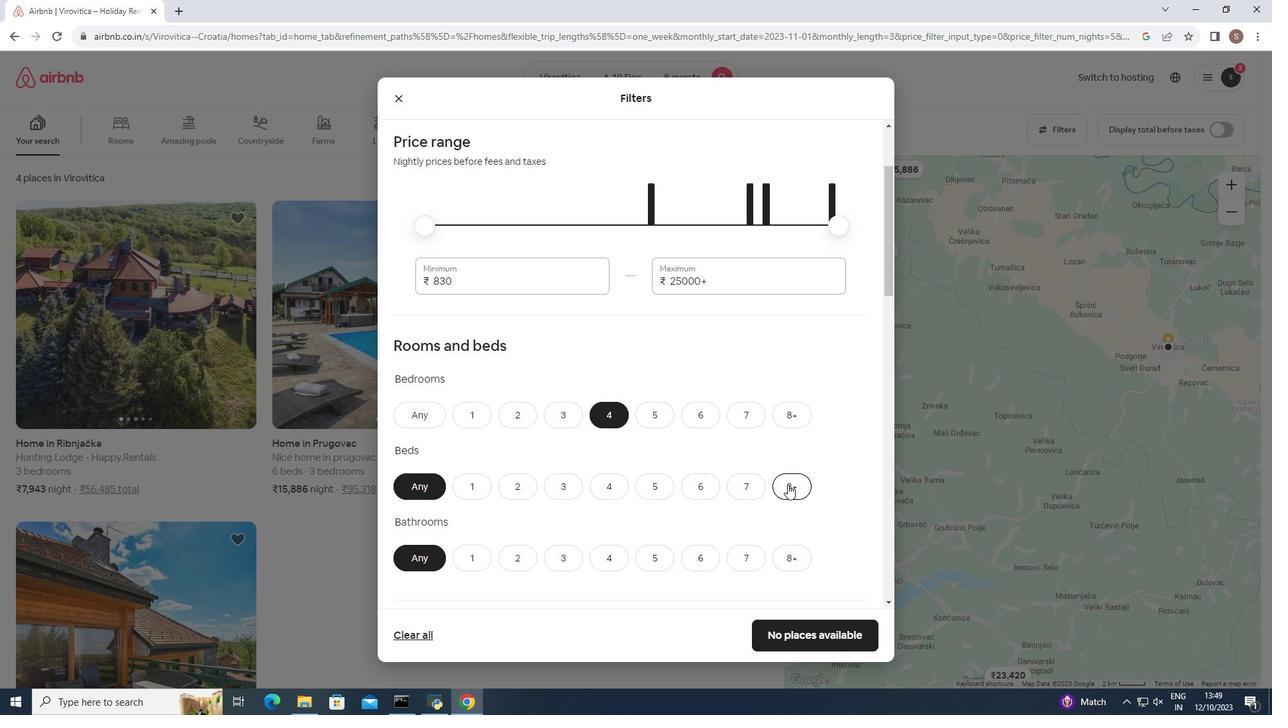 
Action: Mouse moved to (609, 556)
Screenshot: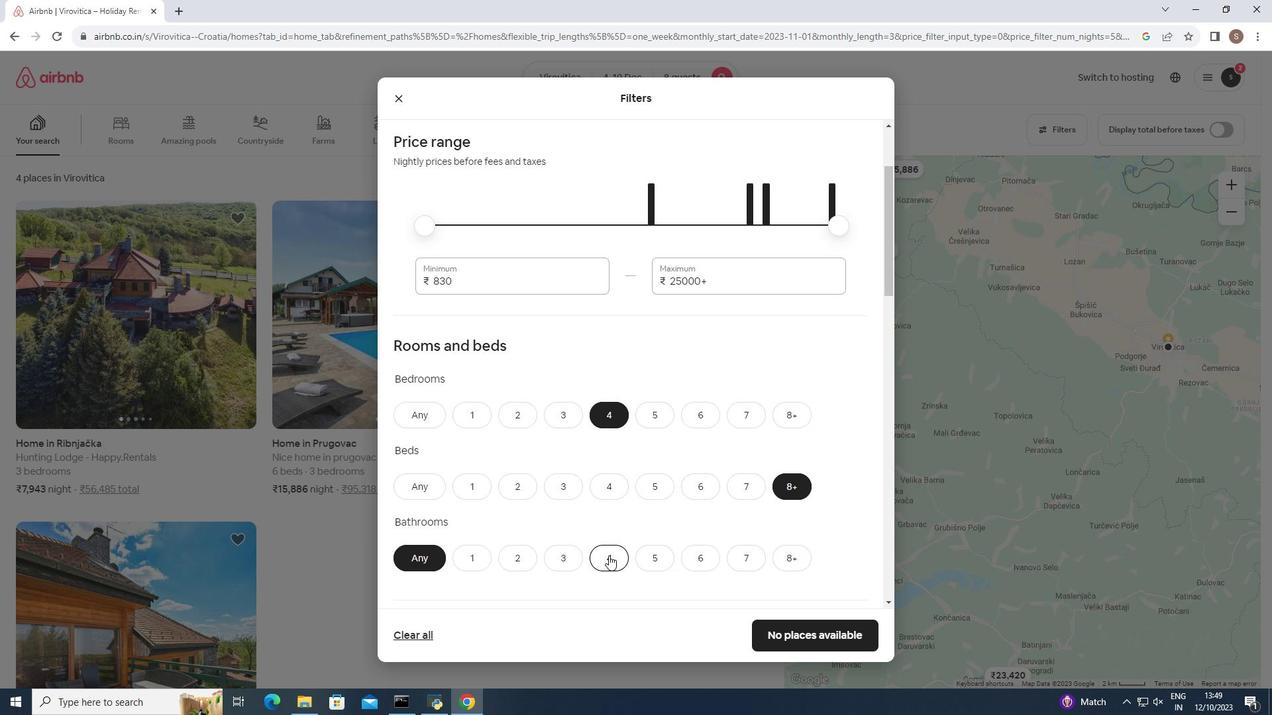 
Action: Mouse pressed left at (609, 556)
Screenshot: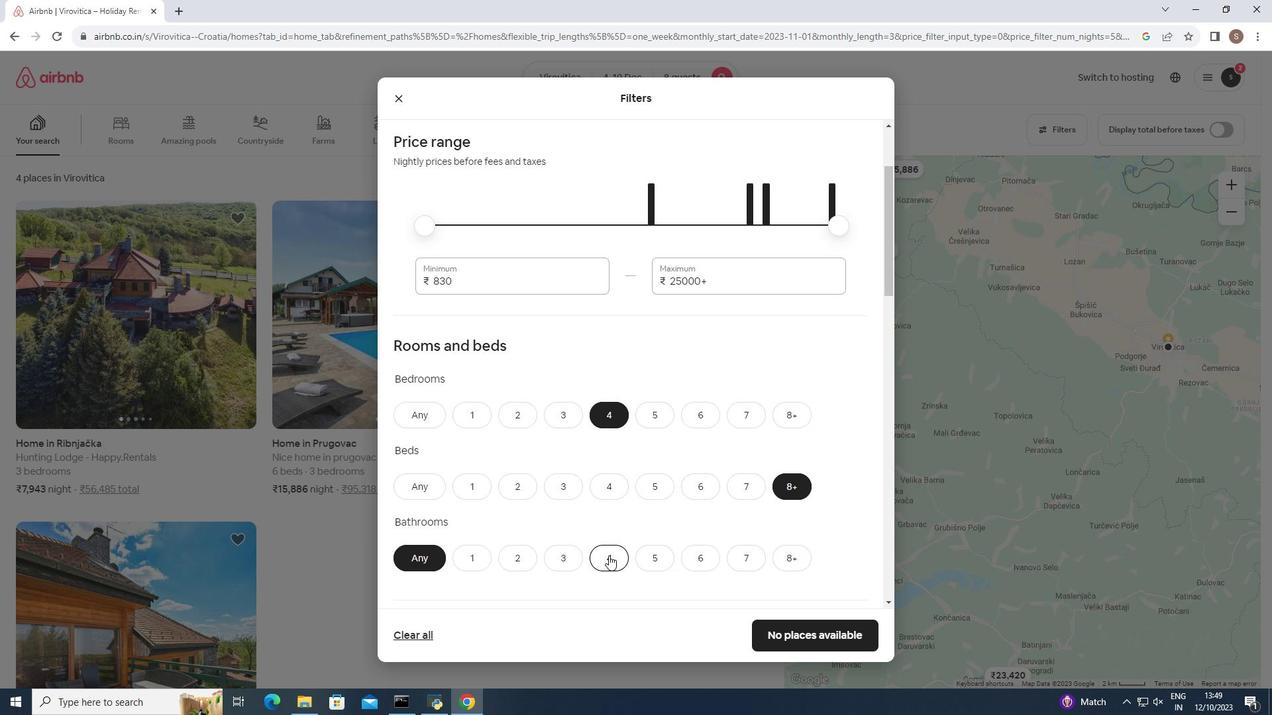 
Action: Mouse moved to (593, 472)
Screenshot: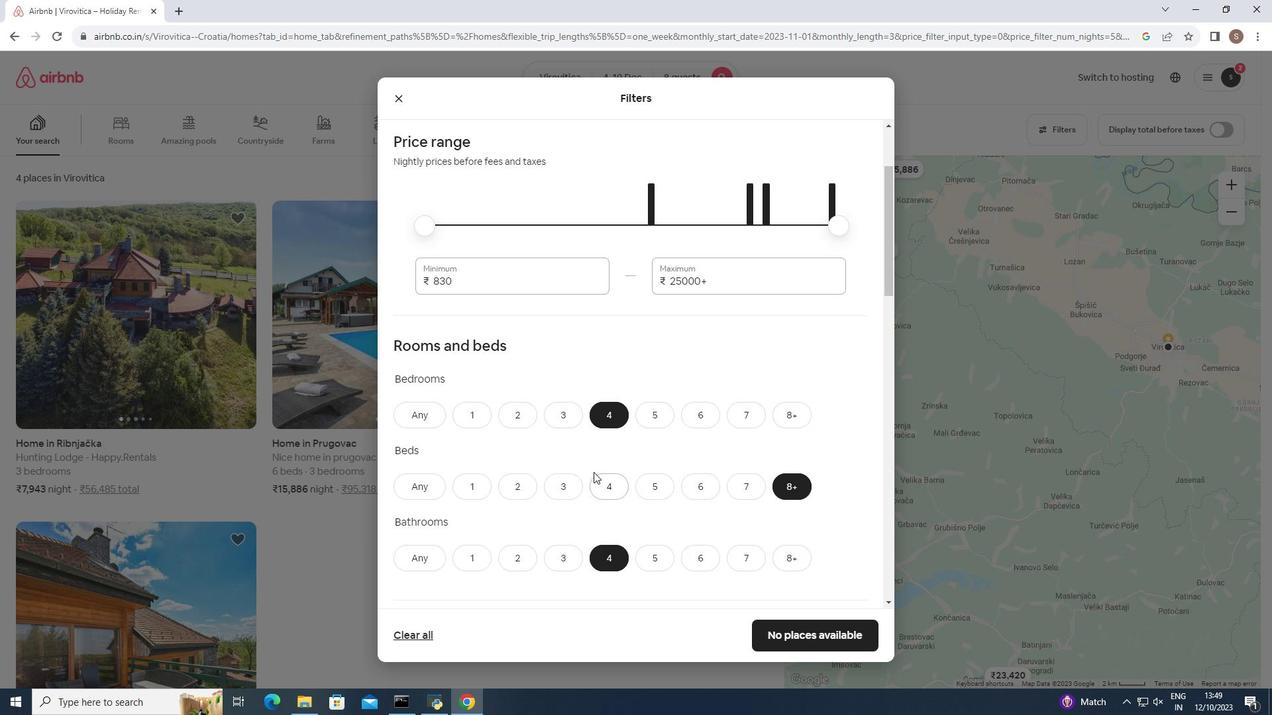 
Action: Mouse scrolled (593, 471) with delta (0, 0)
Screenshot: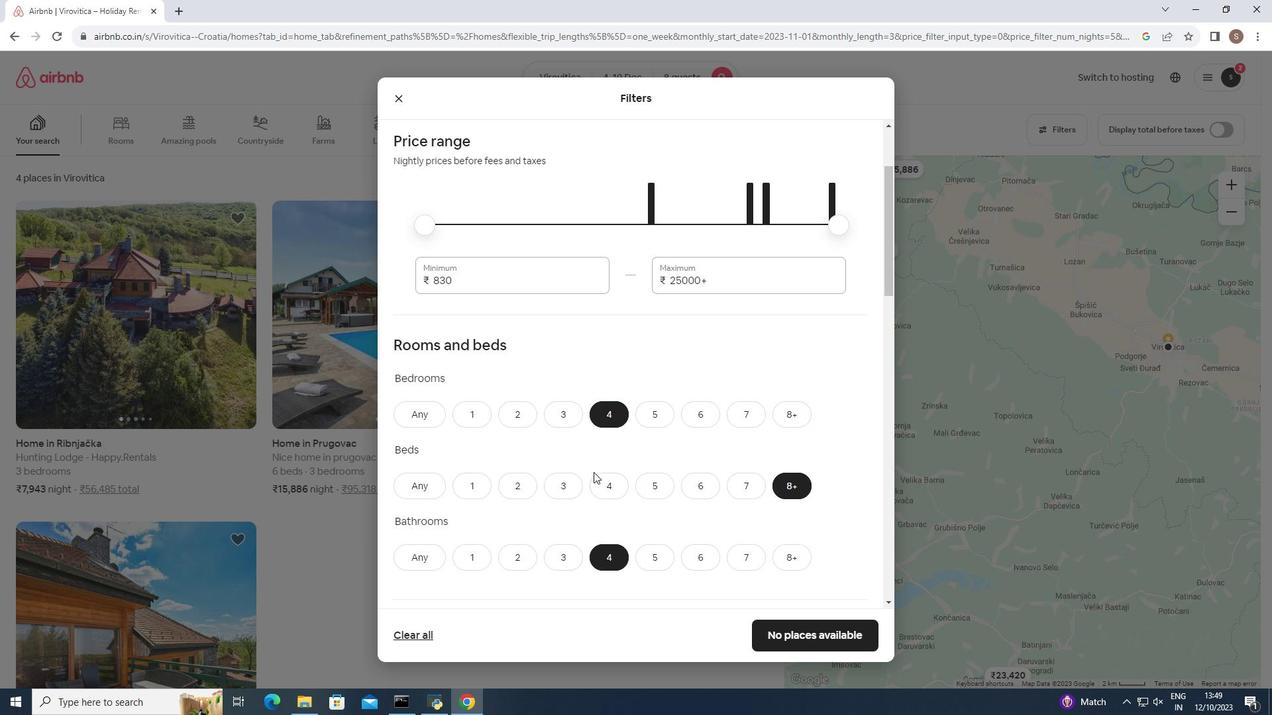 
Action: Mouse scrolled (593, 471) with delta (0, 0)
Screenshot: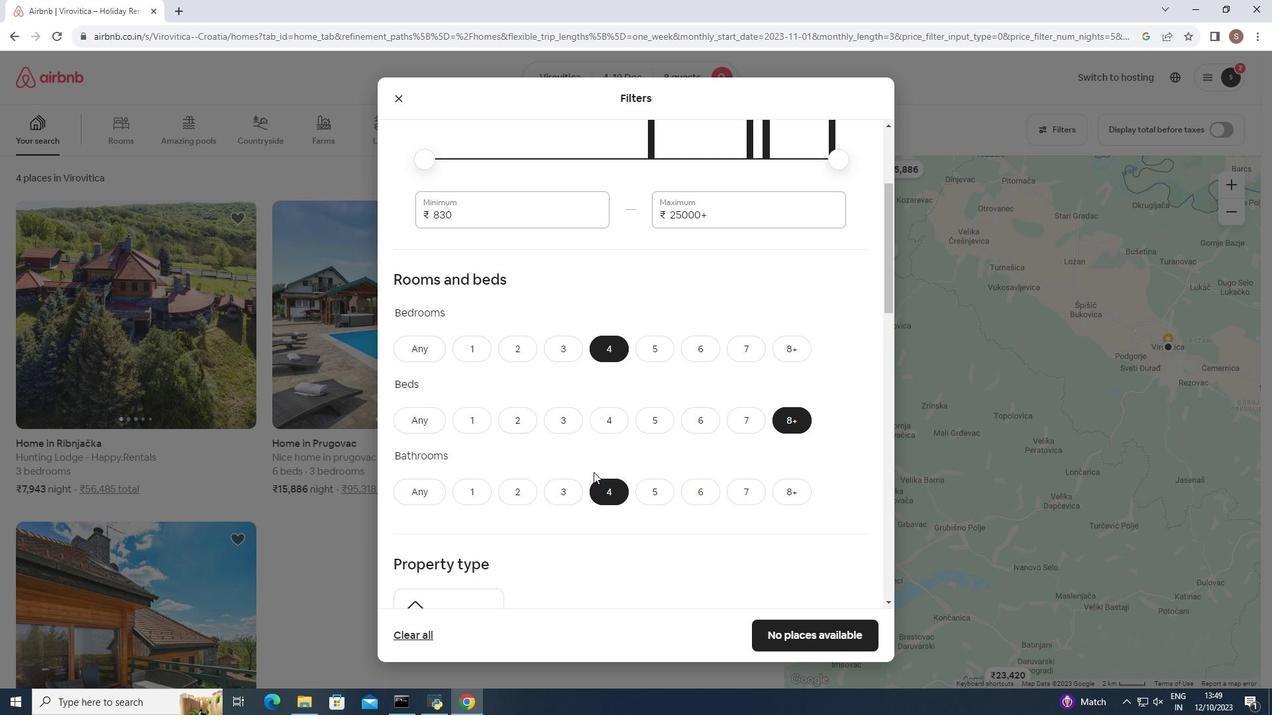 
Action: Mouse scrolled (593, 471) with delta (0, 0)
Screenshot: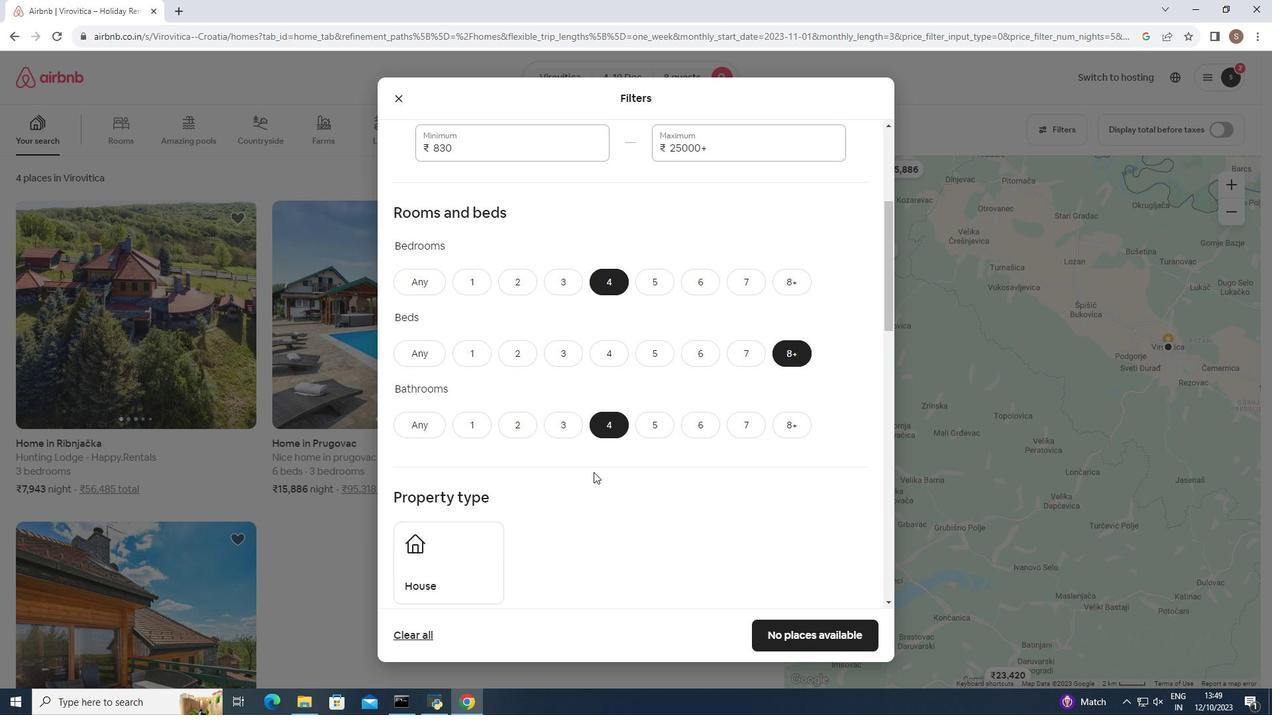 
Action: Mouse scrolled (593, 471) with delta (0, 0)
Screenshot: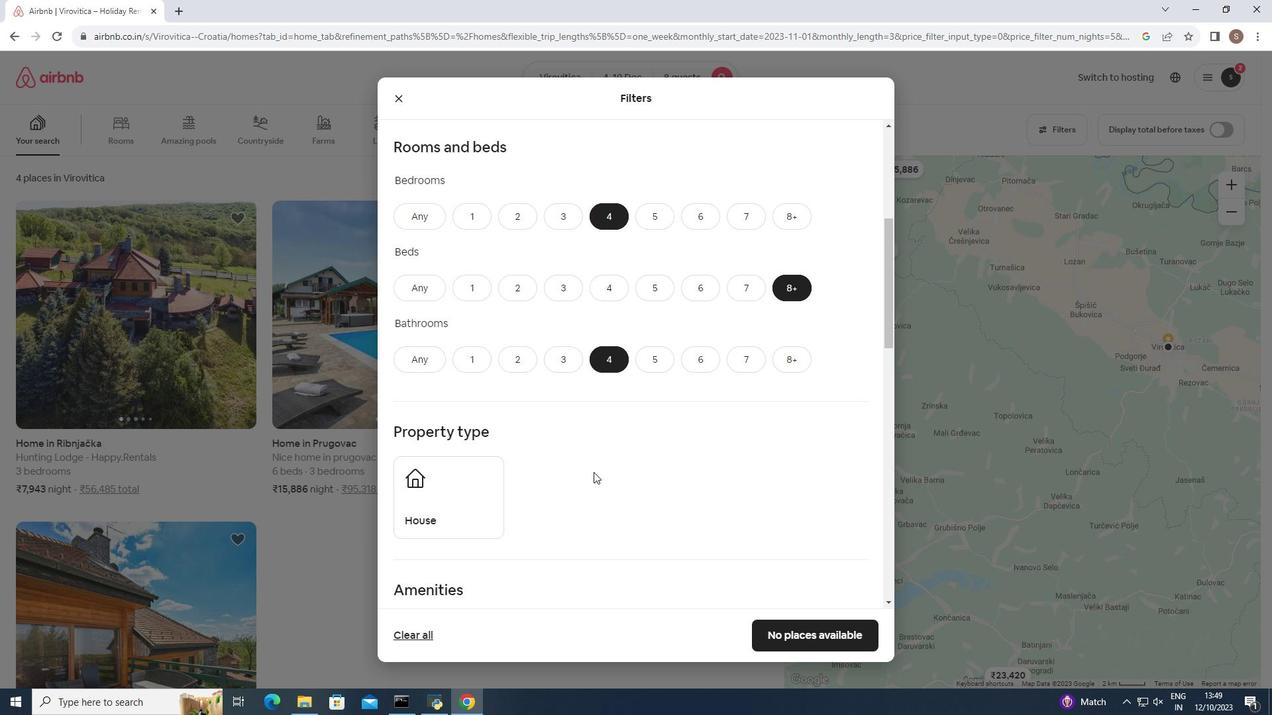 
Action: Mouse moved to (416, 421)
Screenshot: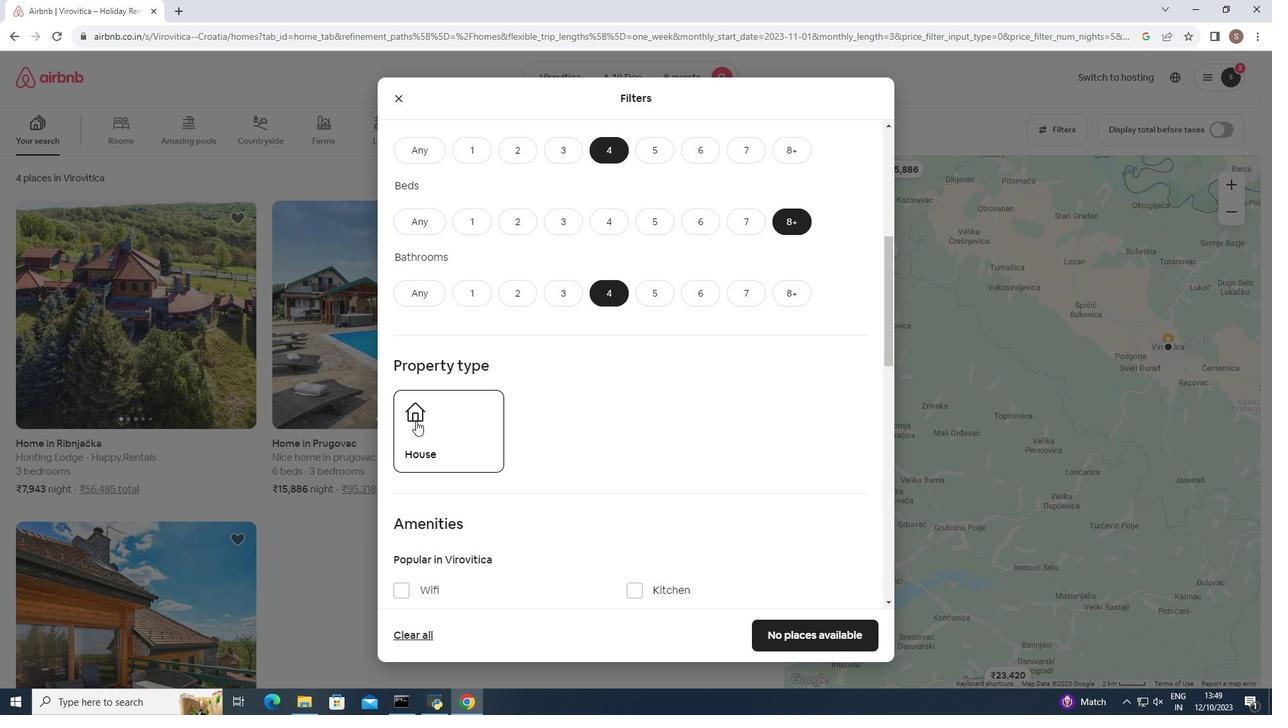 
Action: Mouse pressed left at (416, 421)
Screenshot: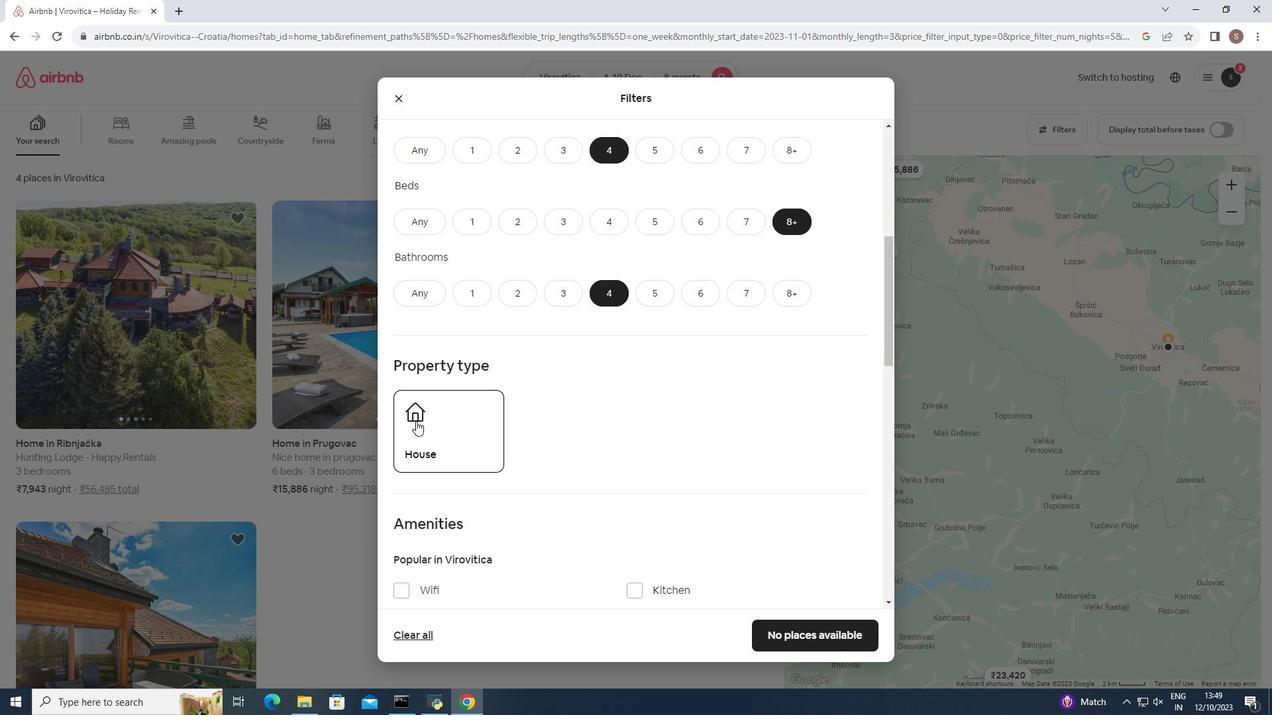 
Action: Mouse moved to (569, 407)
Screenshot: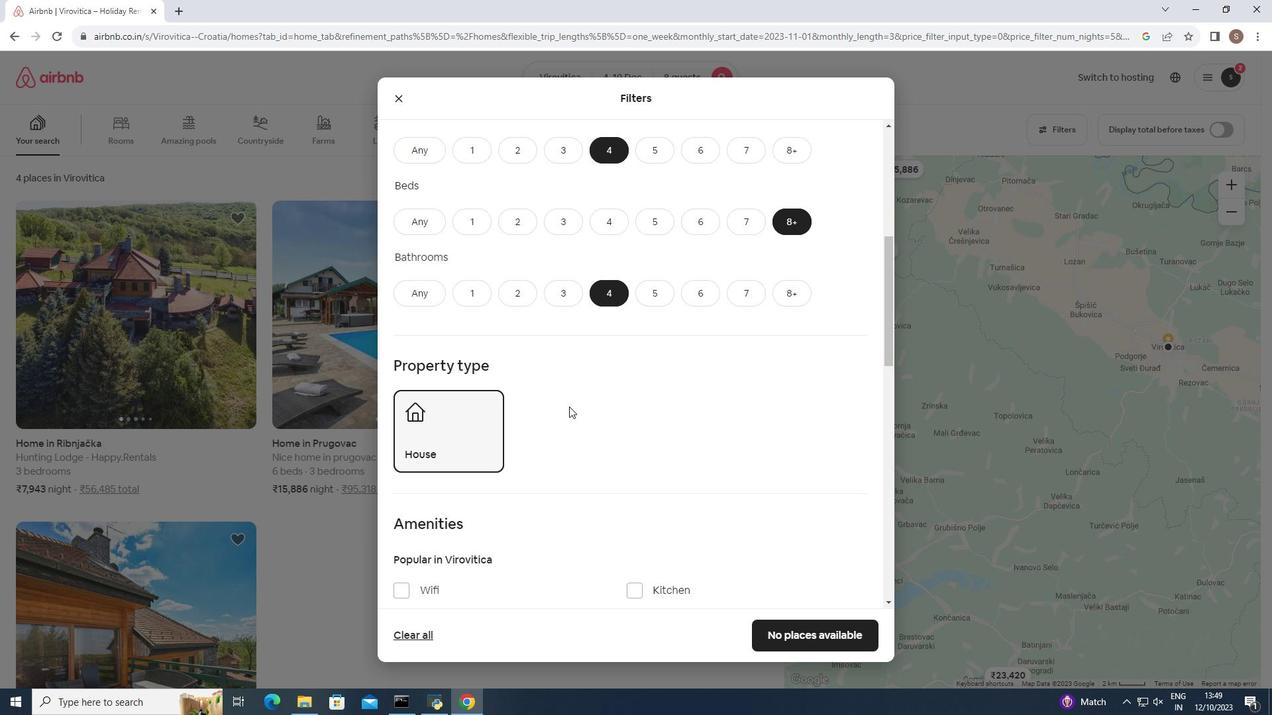 
Action: Mouse scrolled (569, 406) with delta (0, 0)
Screenshot: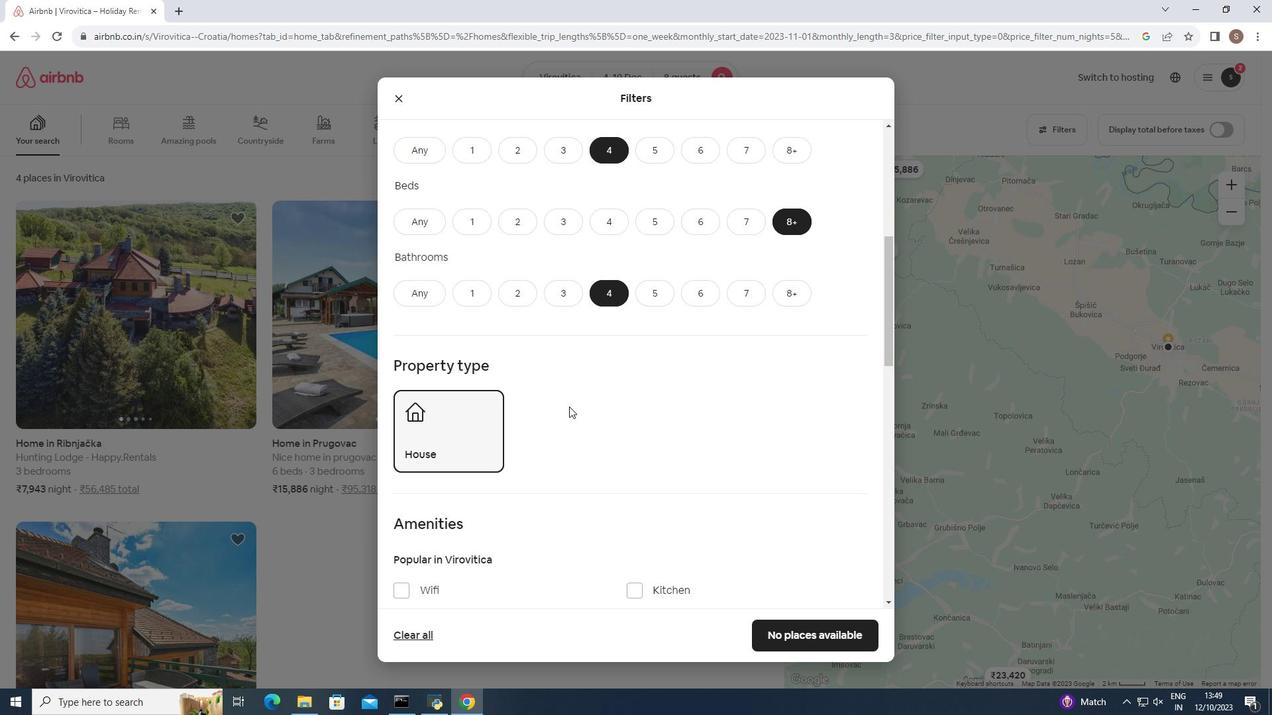 
Action: Mouse scrolled (569, 406) with delta (0, 0)
Screenshot: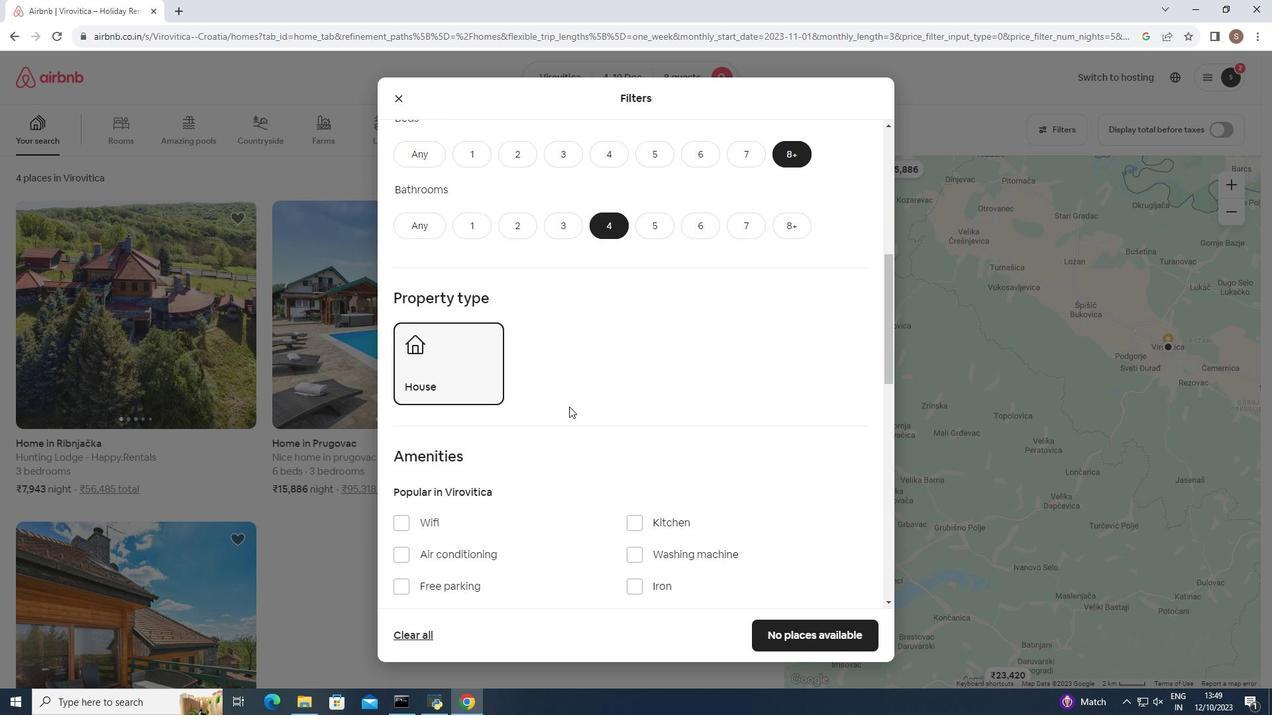 
Action: Mouse scrolled (569, 406) with delta (0, 0)
Screenshot: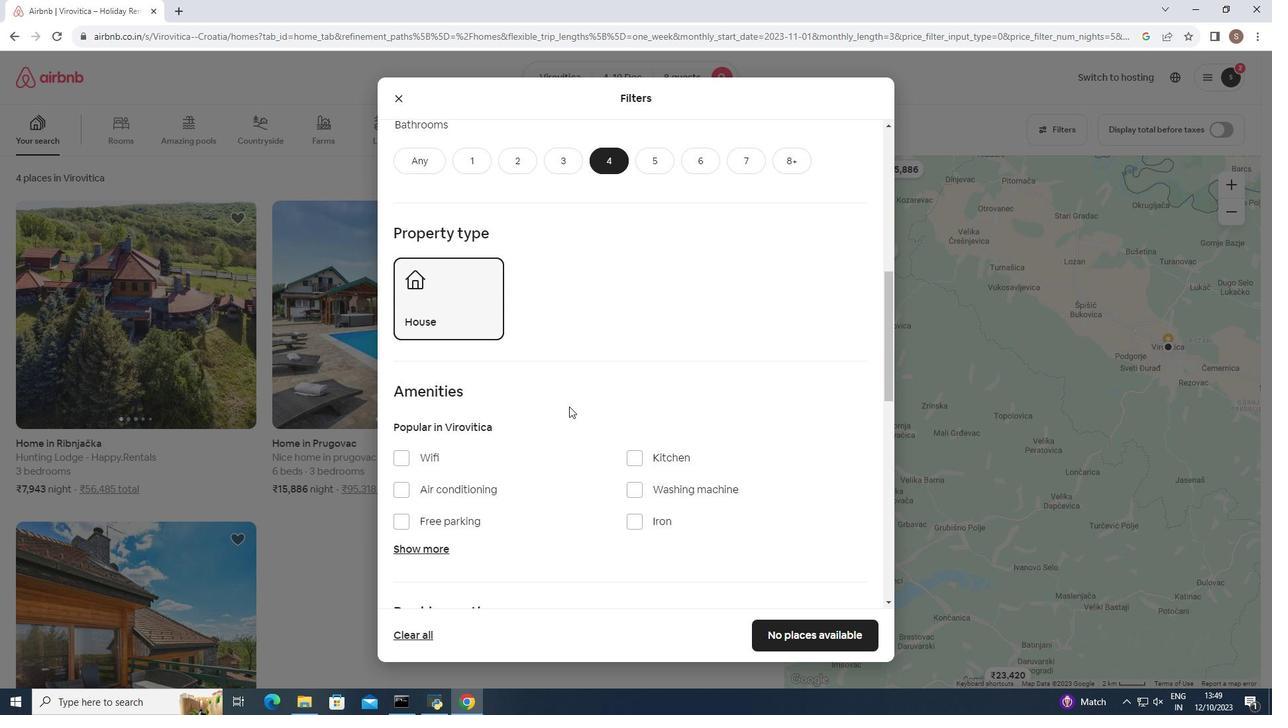 
Action: Mouse moved to (399, 397)
Screenshot: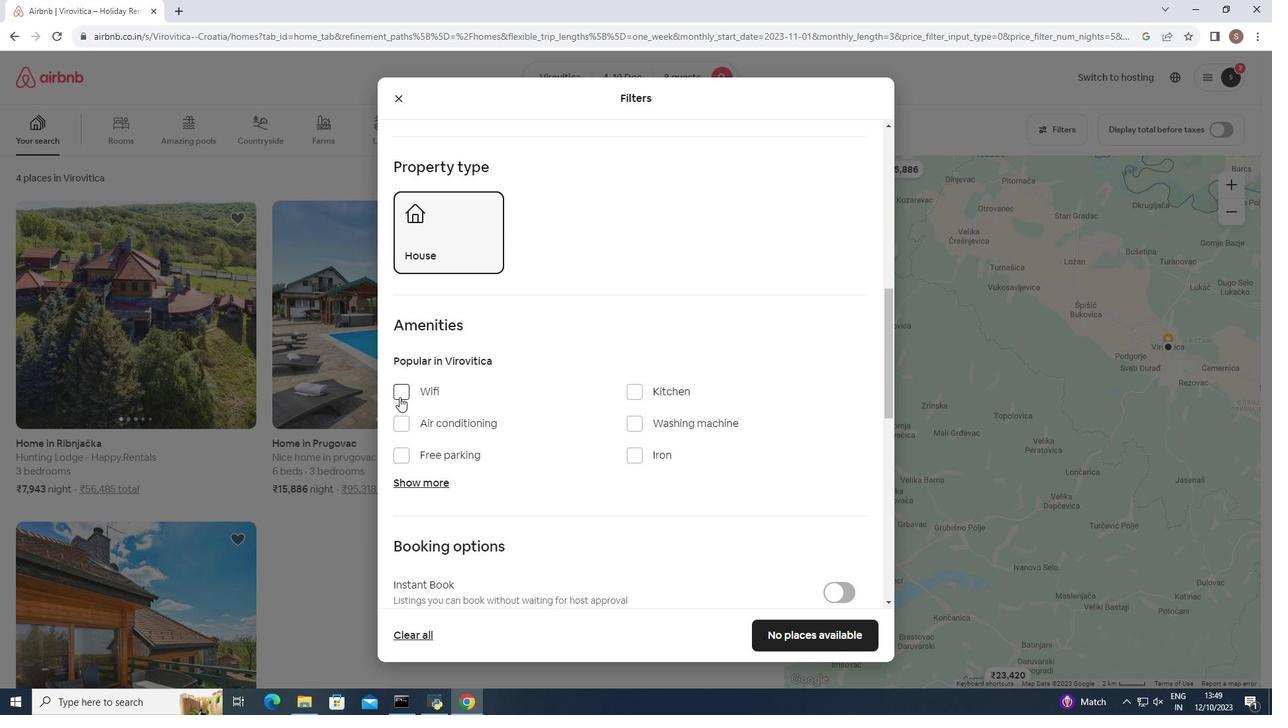 
Action: Mouse pressed left at (399, 397)
Screenshot: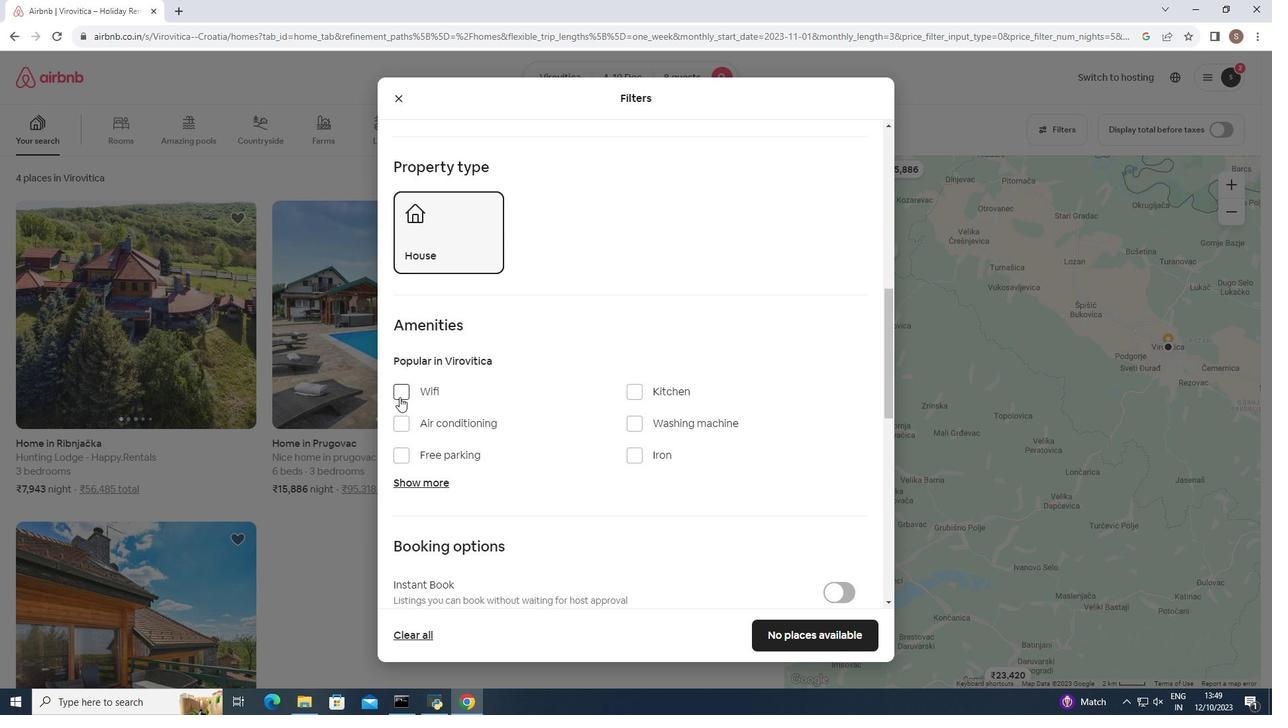 
Action: Mouse moved to (426, 484)
Screenshot: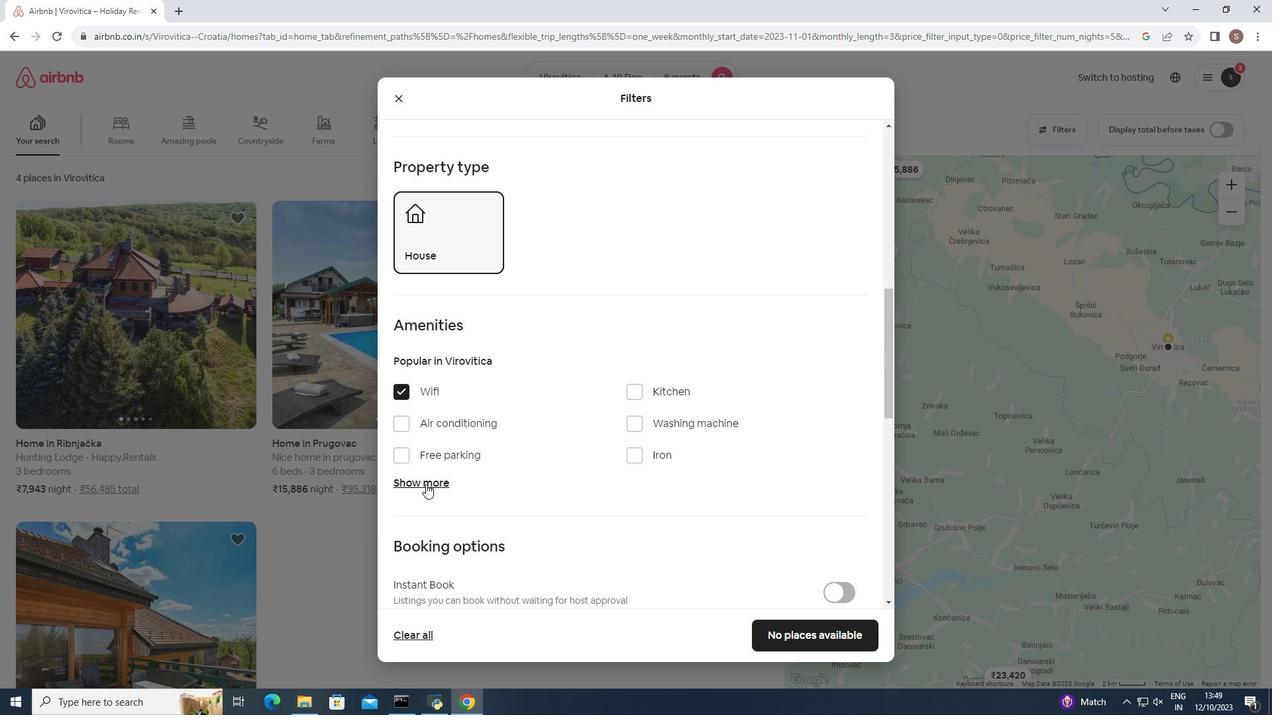 
Action: Mouse pressed left at (426, 484)
Screenshot: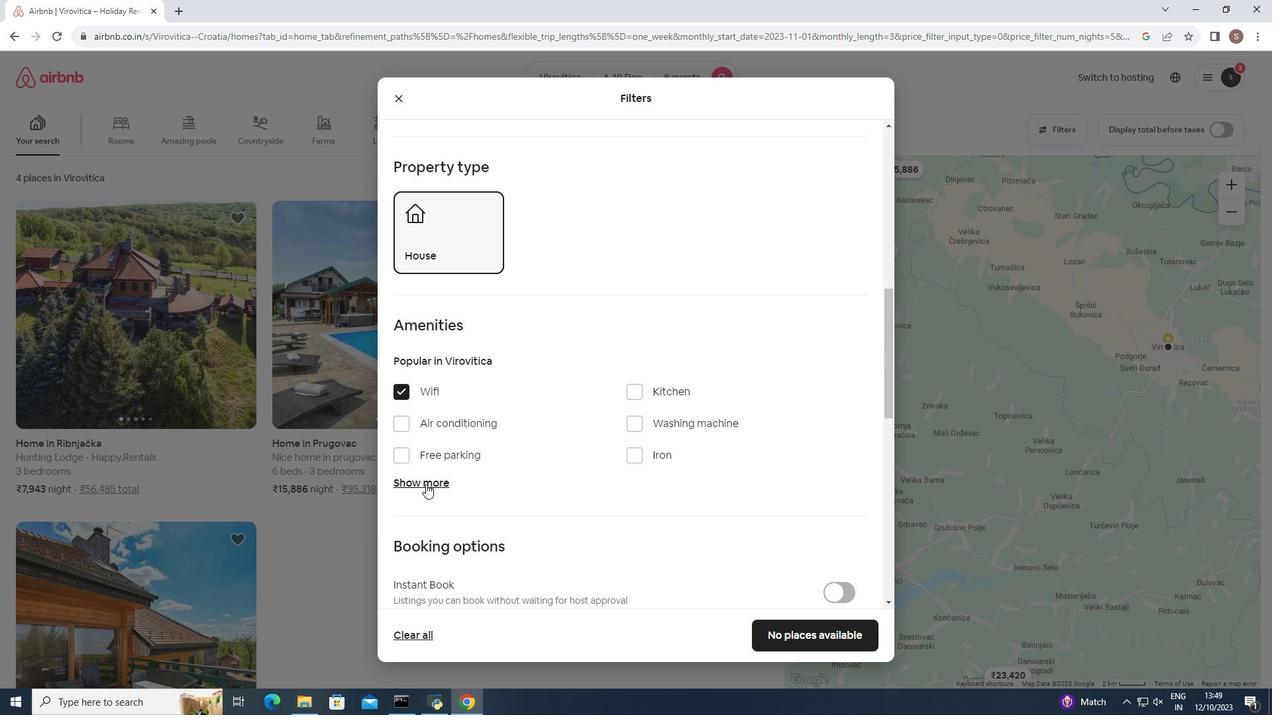 
Action: Mouse moved to (436, 475)
Screenshot: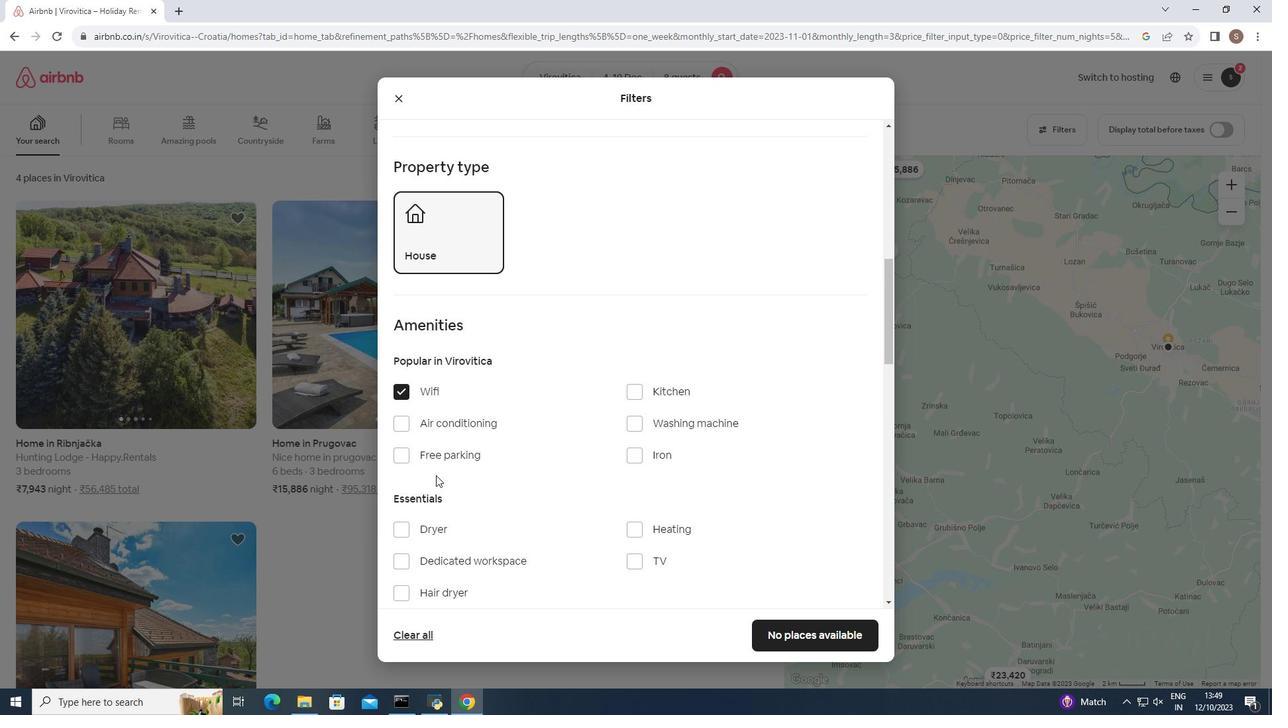 
Action: Mouse scrolled (436, 475) with delta (0, 0)
Screenshot: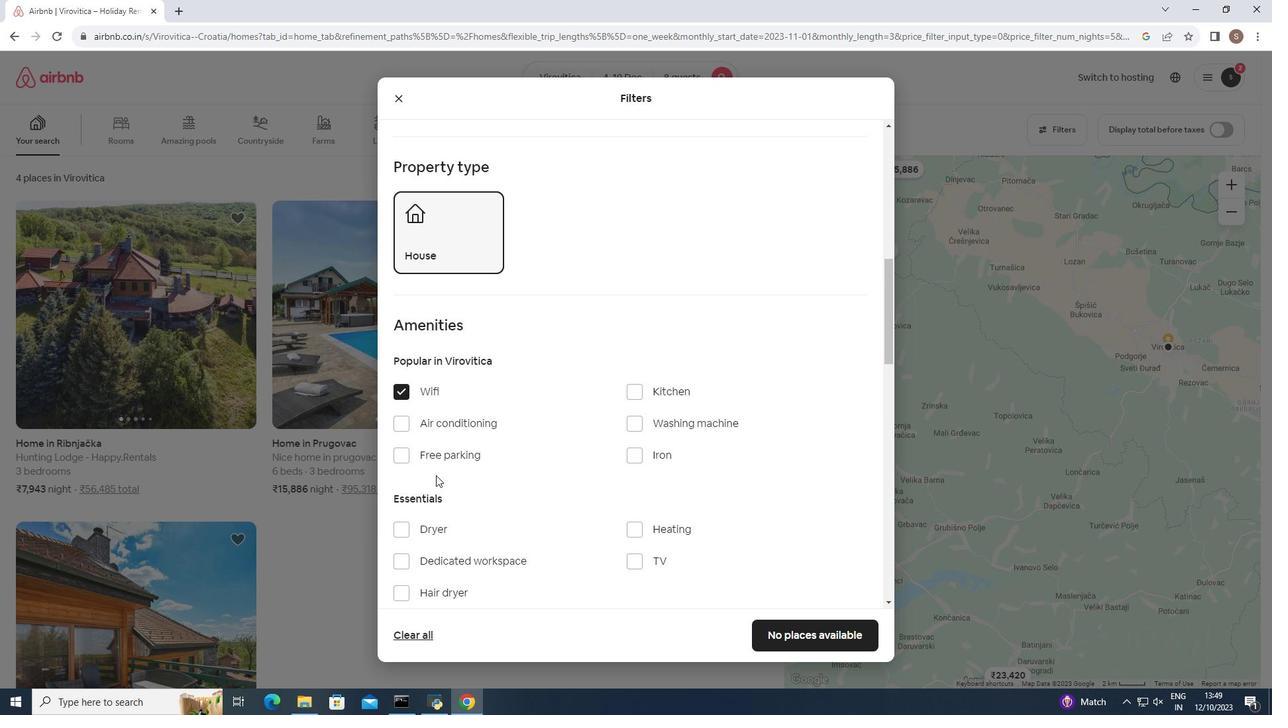 
Action: Mouse moved to (643, 499)
Screenshot: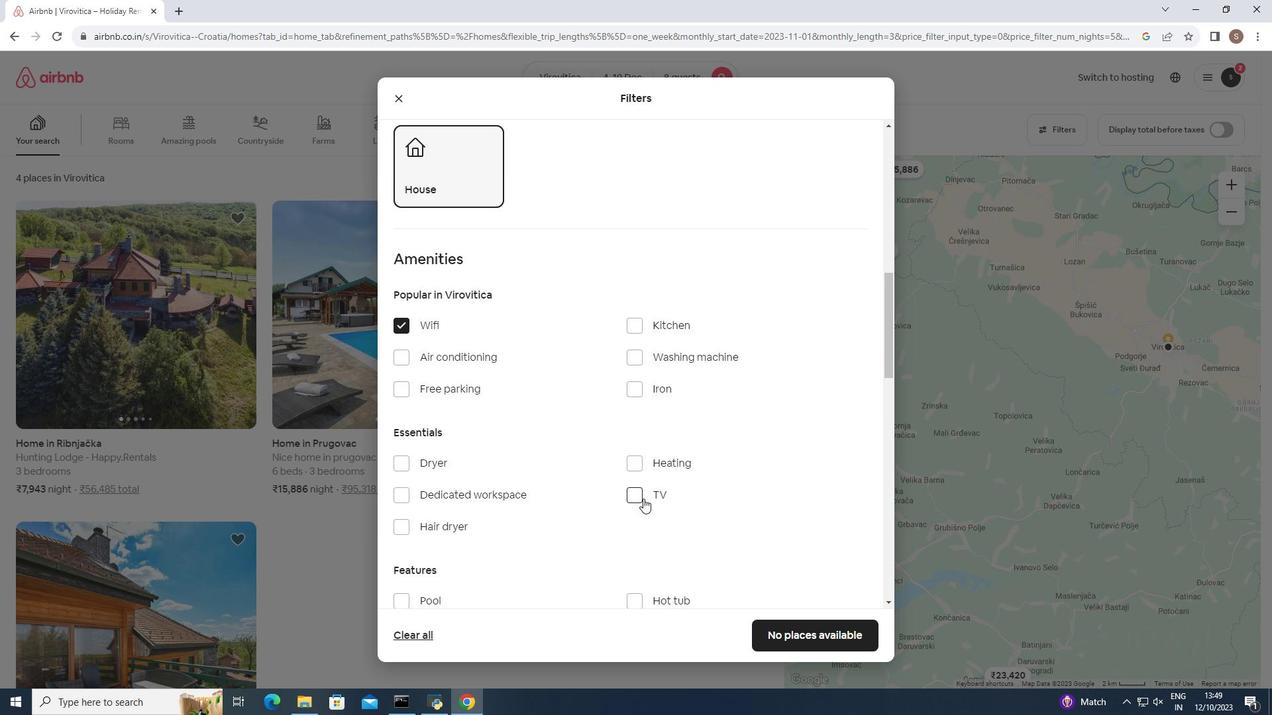 
Action: Mouse pressed left at (643, 499)
Screenshot: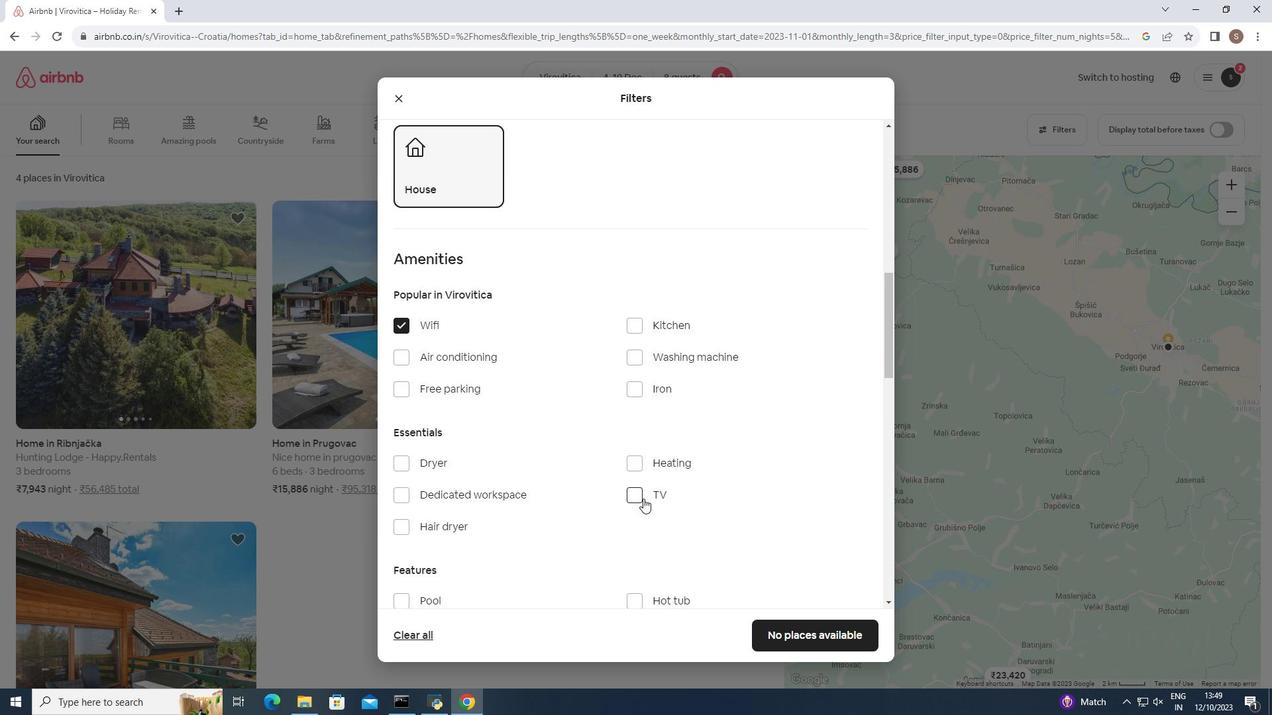 
Action: Mouse moved to (633, 442)
Screenshot: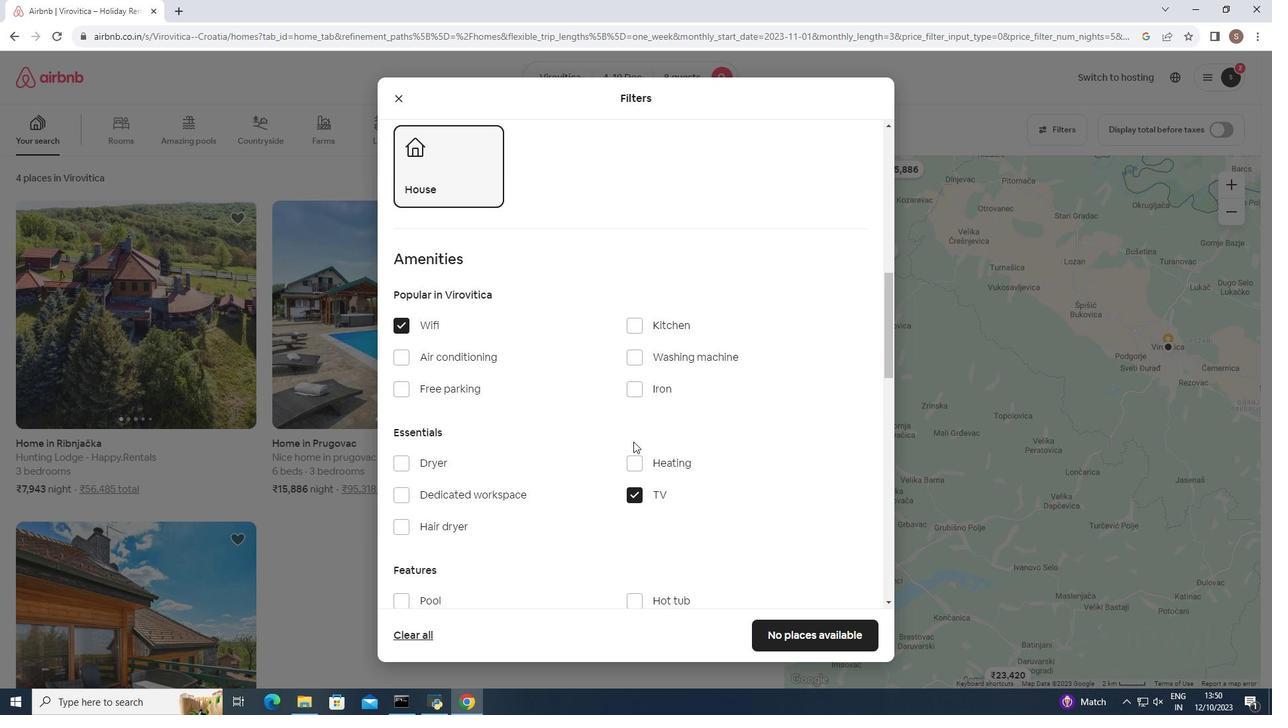 
Action: Mouse scrolled (633, 441) with delta (0, 0)
Screenshot: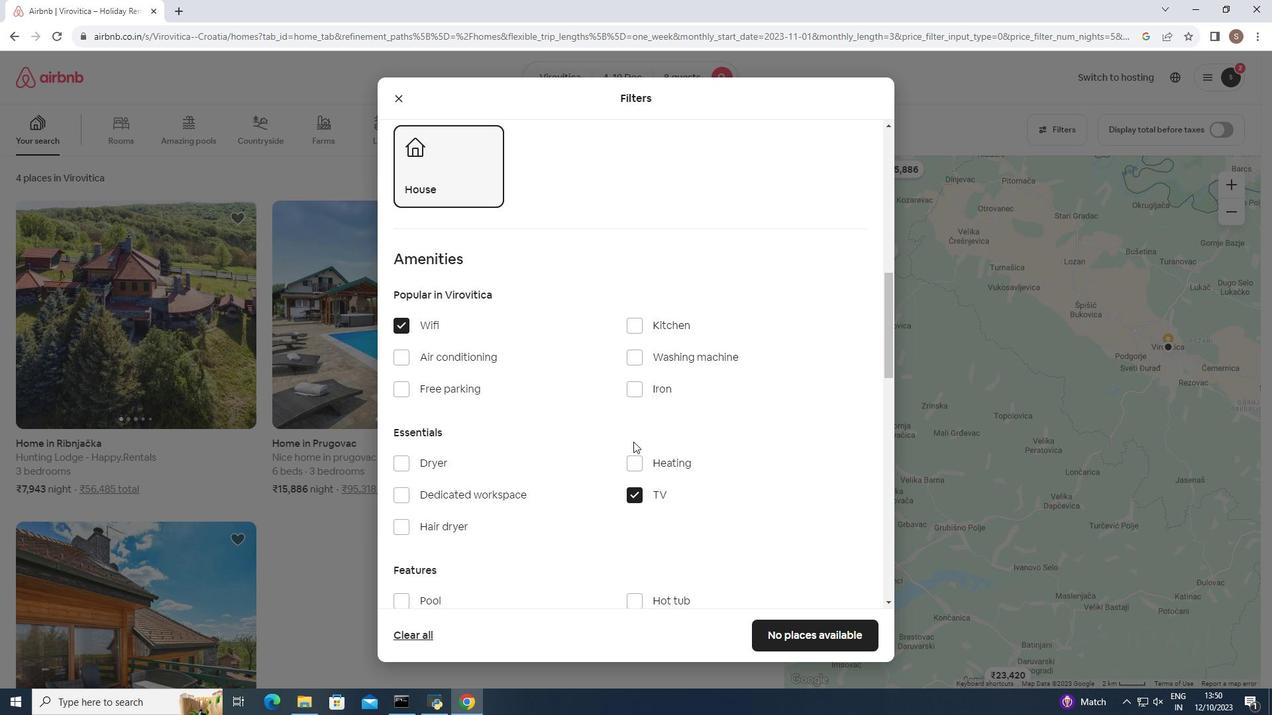 
Action: Mouse scrolled (633, 441) with delta (0, 0)
Screenshot: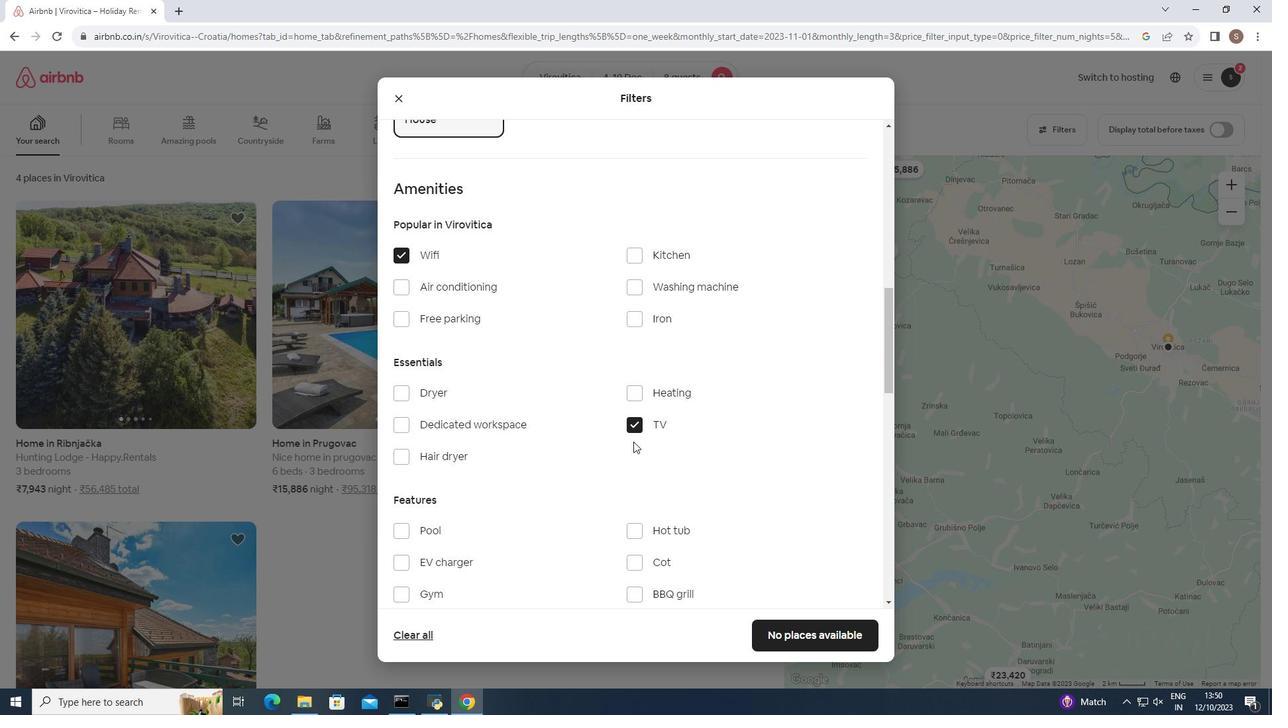 
Action: Mouse scrolled (633, 441) with delta (0, 0)
Screenshot: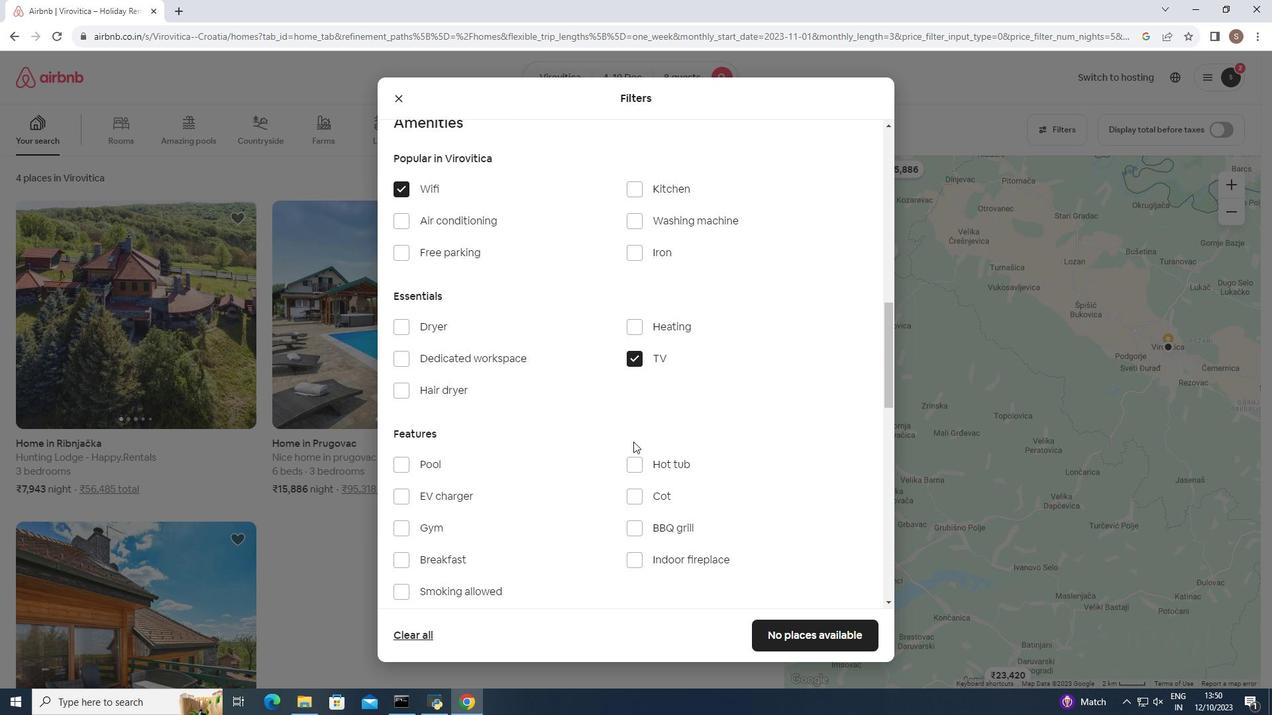 
Action: Mouse scrolled (633, 441) with delta (0, 0)
Screenshot: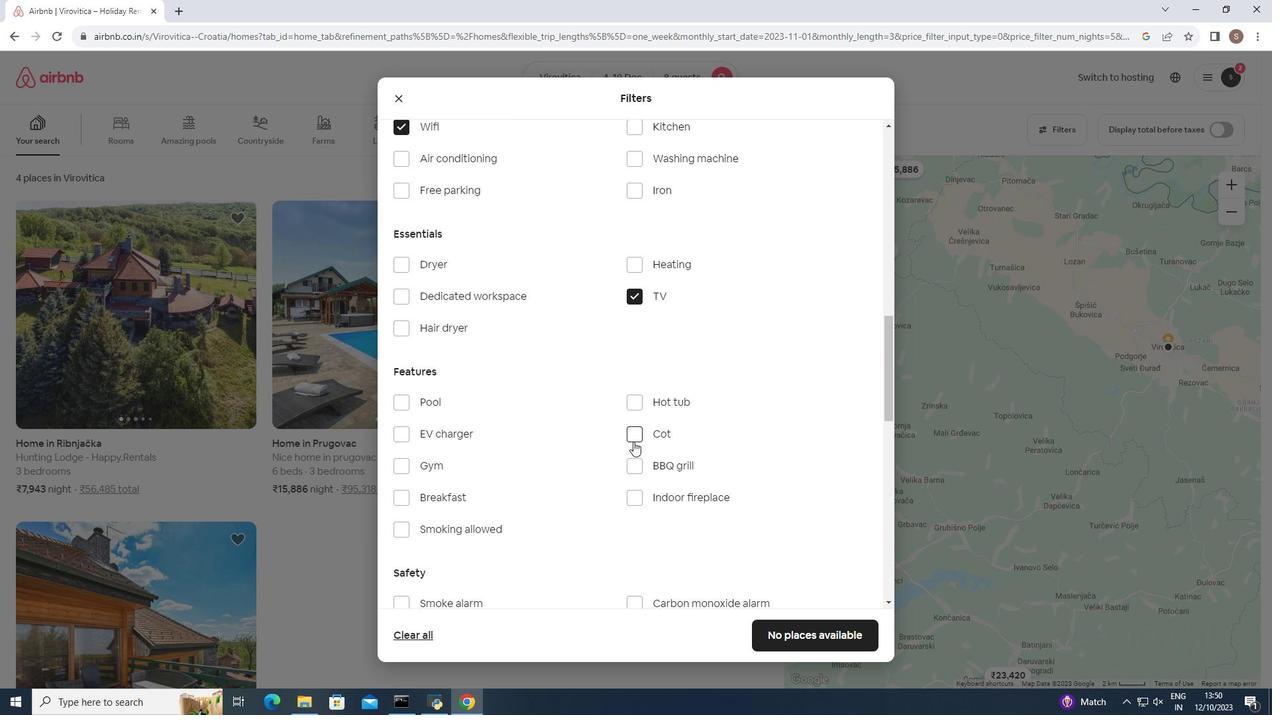 
Action: Mouse moved to (403, 432)
Screenshot: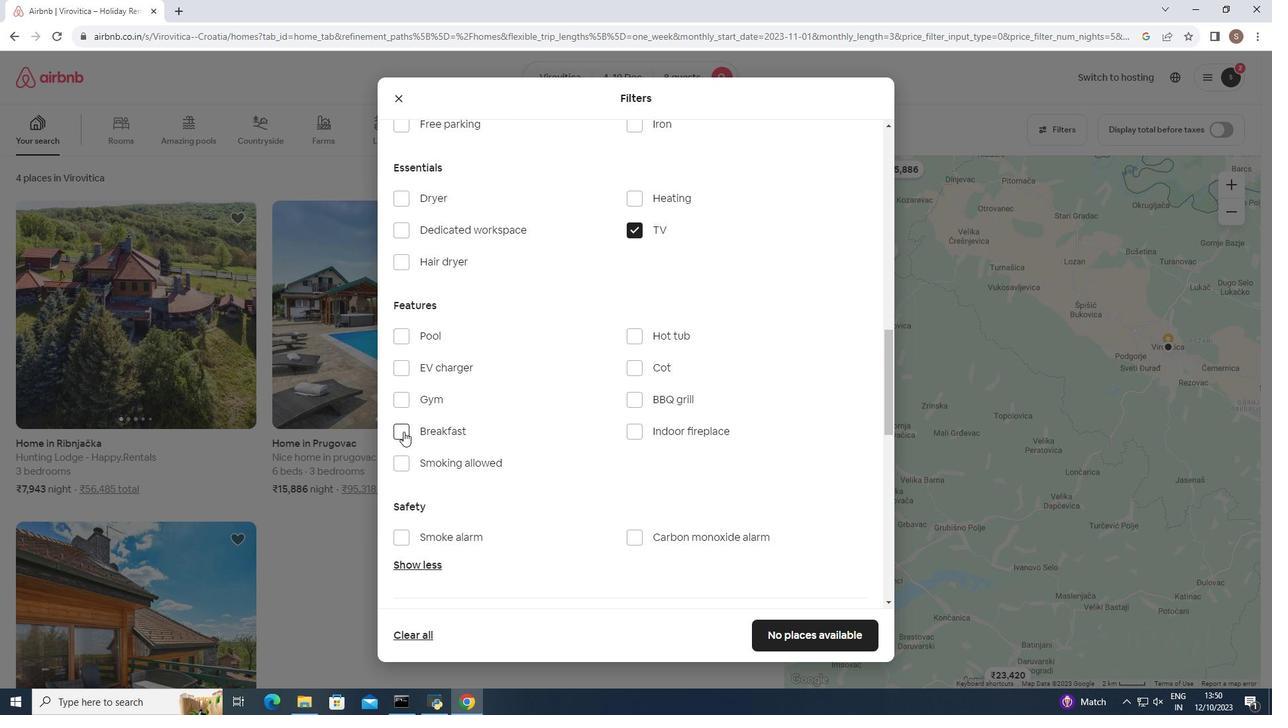 
Action: Mouse pressed left at (403, 432)
Screenshot: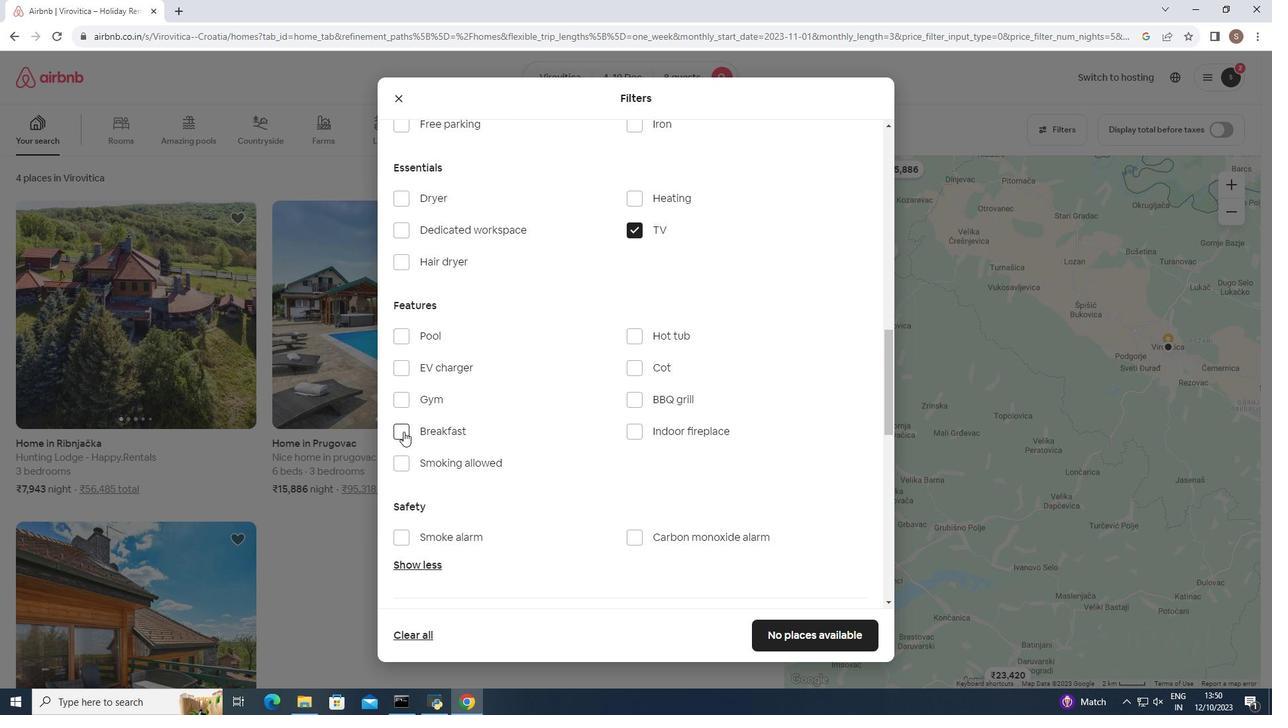 
Action: Mouse moved to (479, 441)
Screenshot: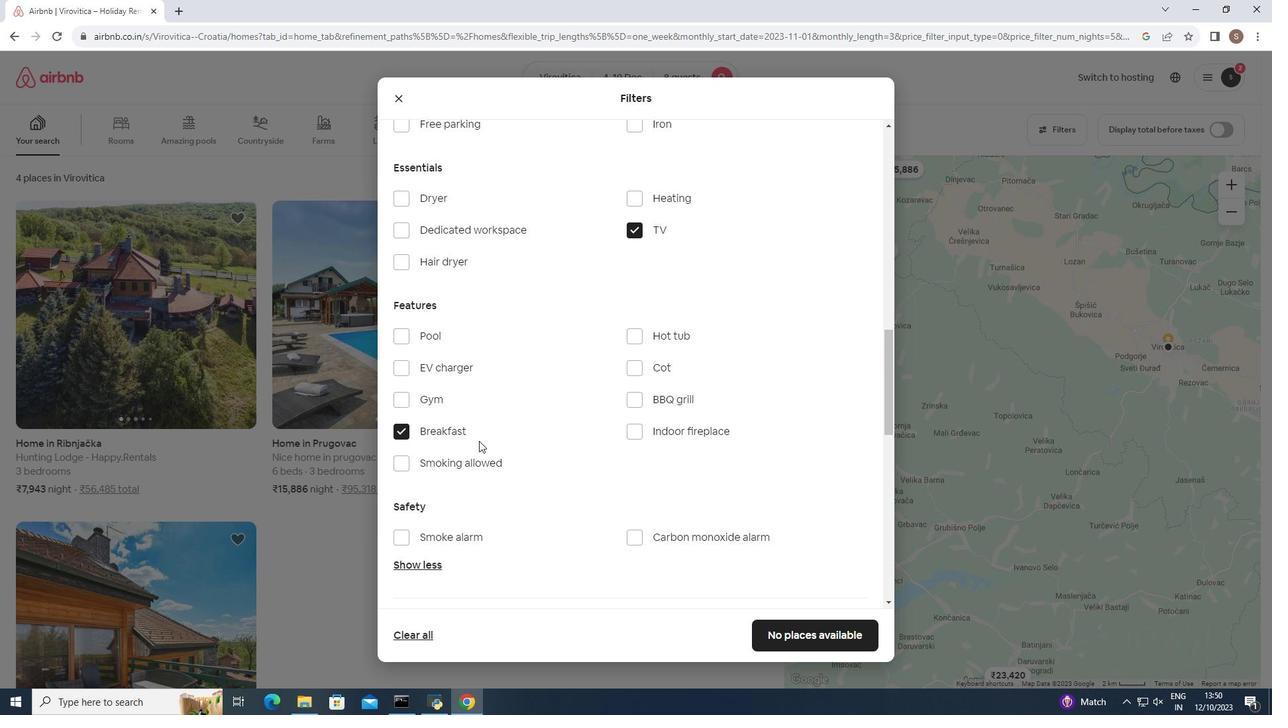 
Action: Mouse scrolled (479, 442) with delta (0, 0)
Screenshot: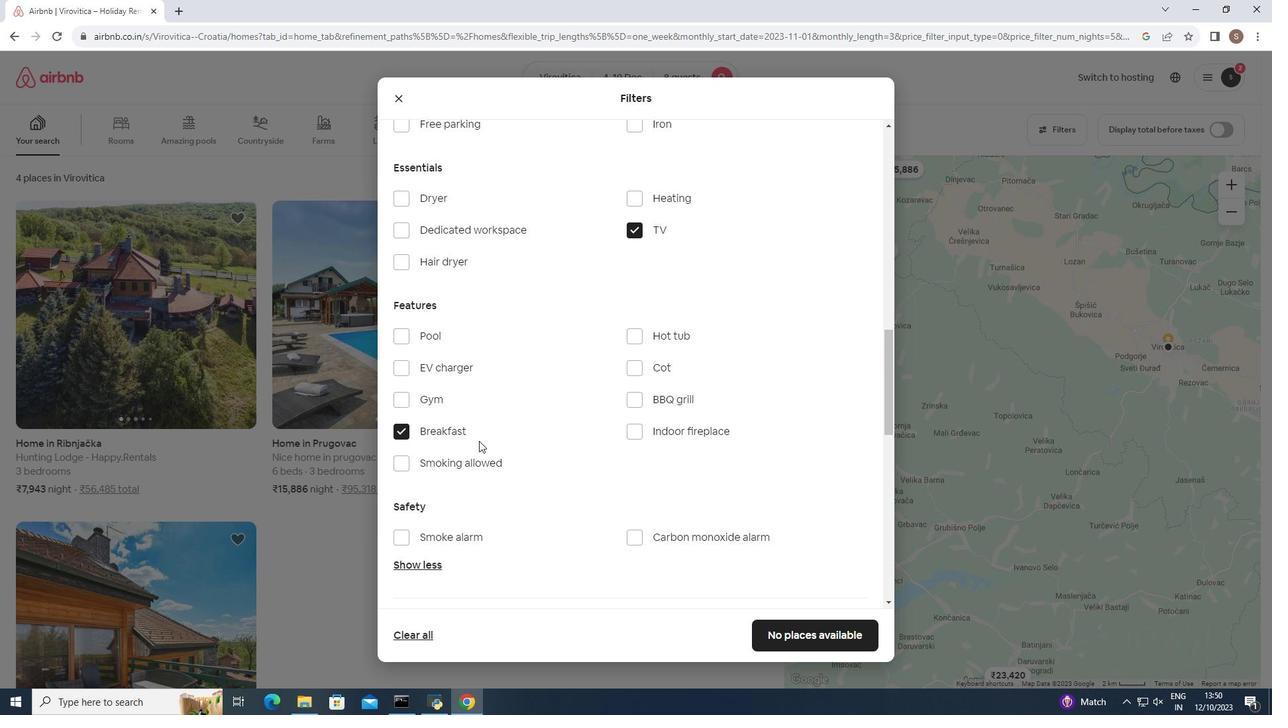 
Action: Mouse scrolled (479, 442) with delta (0, 0)
Screenshot: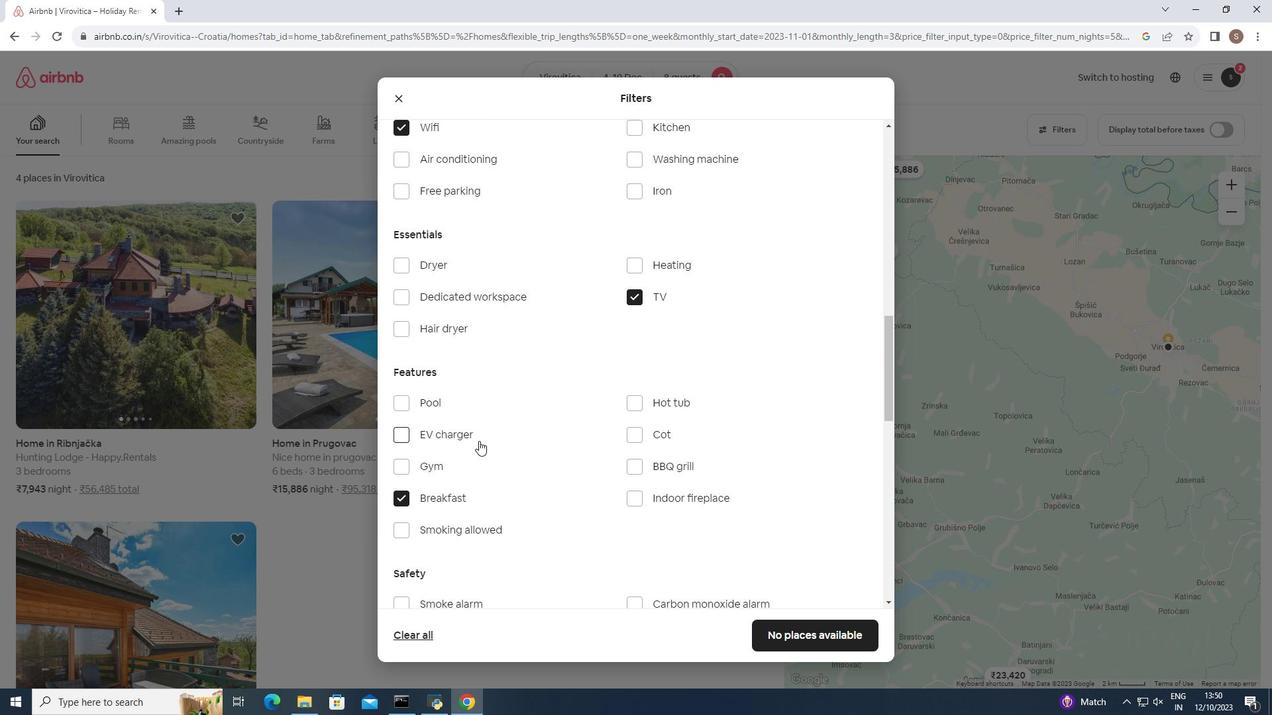 
Action: Mouse scrolled (479, 442) with delta (0, 0)
Screenshot: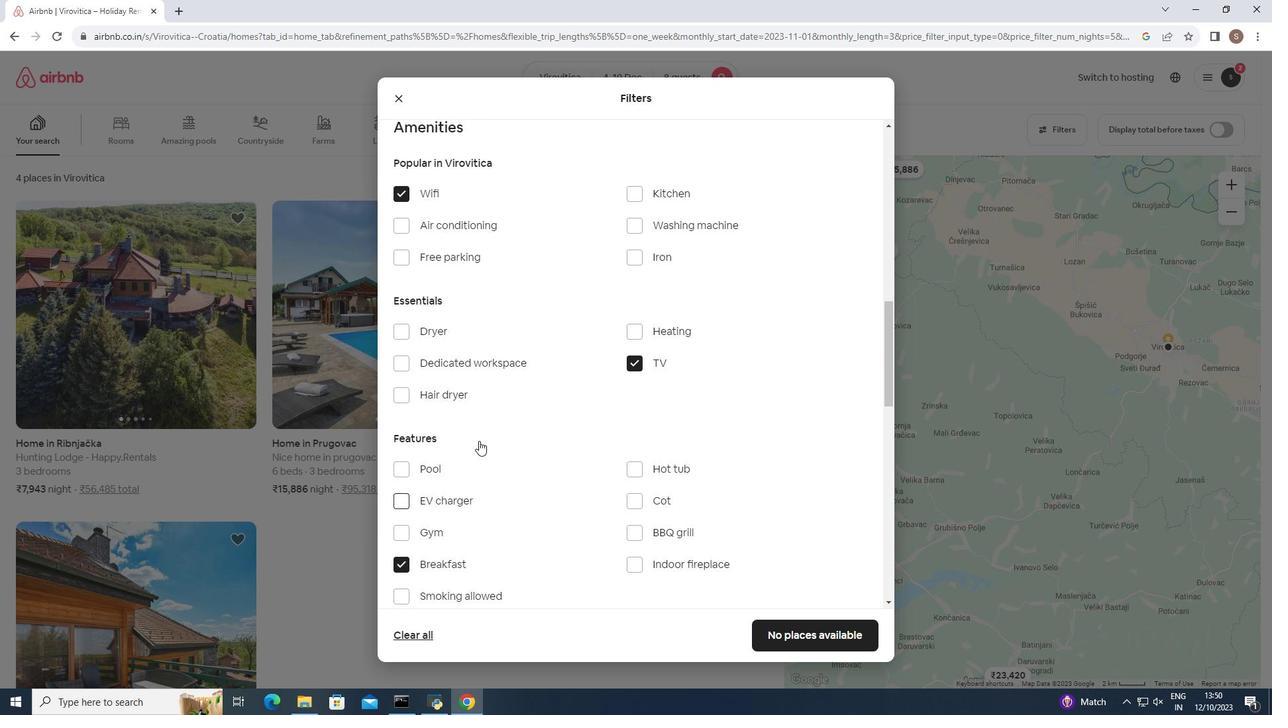
Action: Mouse moved to (402, 324)
Screenshot: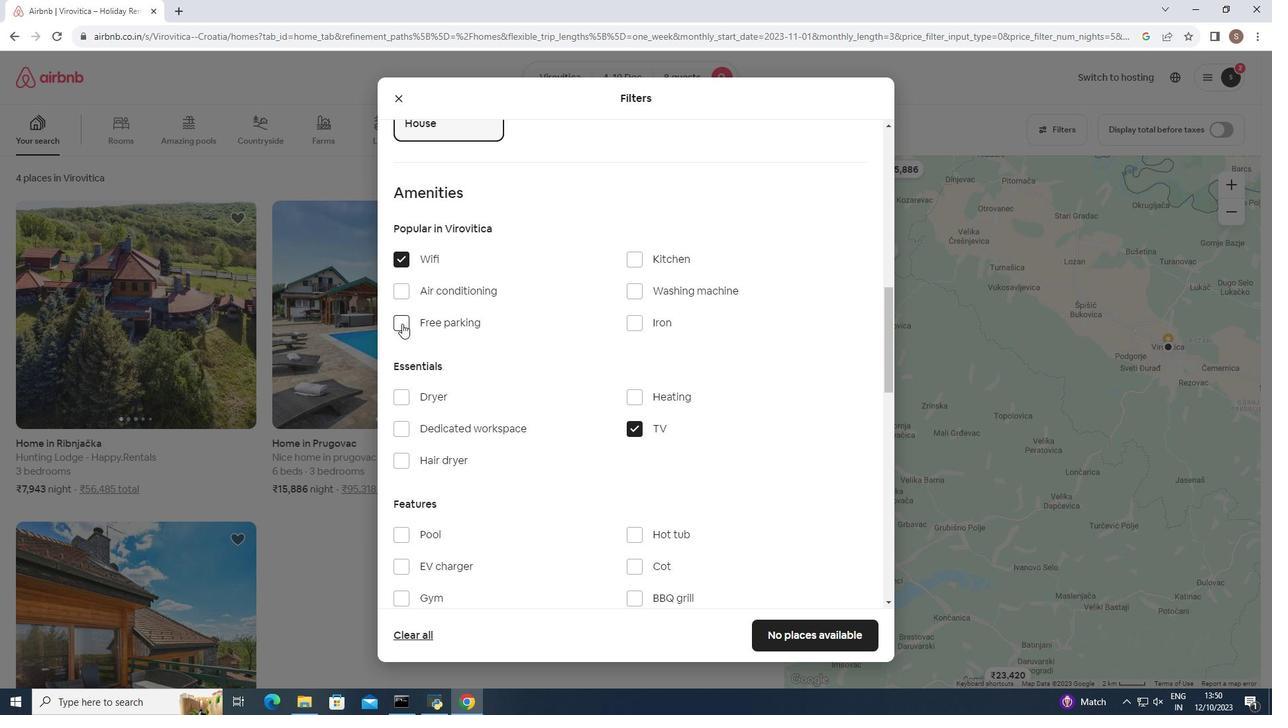 
Action: Mouse pressed left at (402, 324)
Screenshot: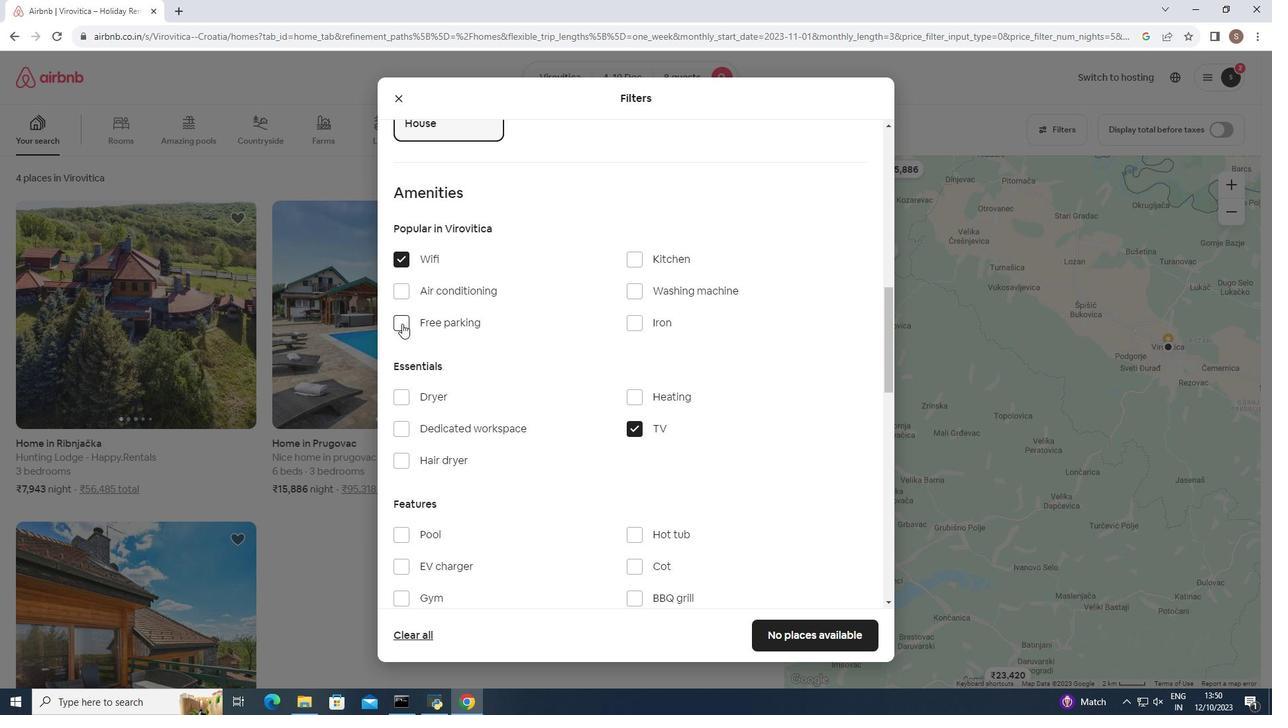 
Action: Mouse moved to (806, 642)
Screenshot: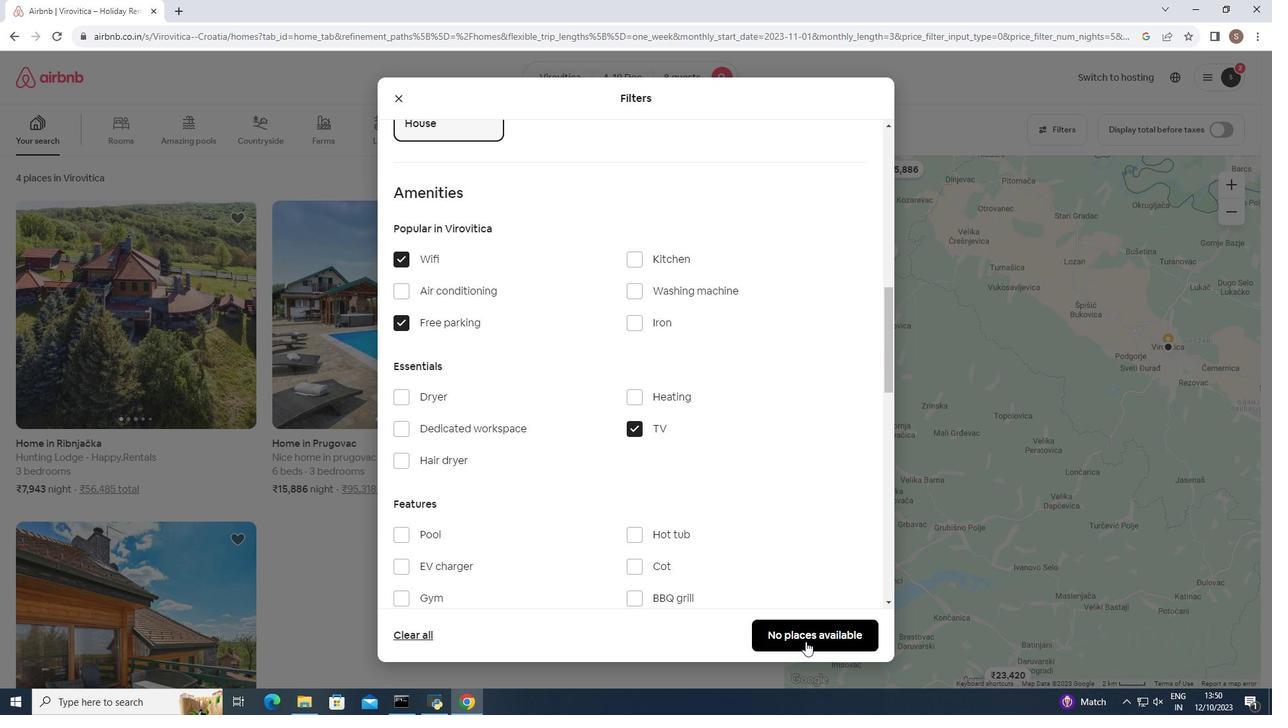 
Action: Mouse pressed left at (806, 642)
Screenshot: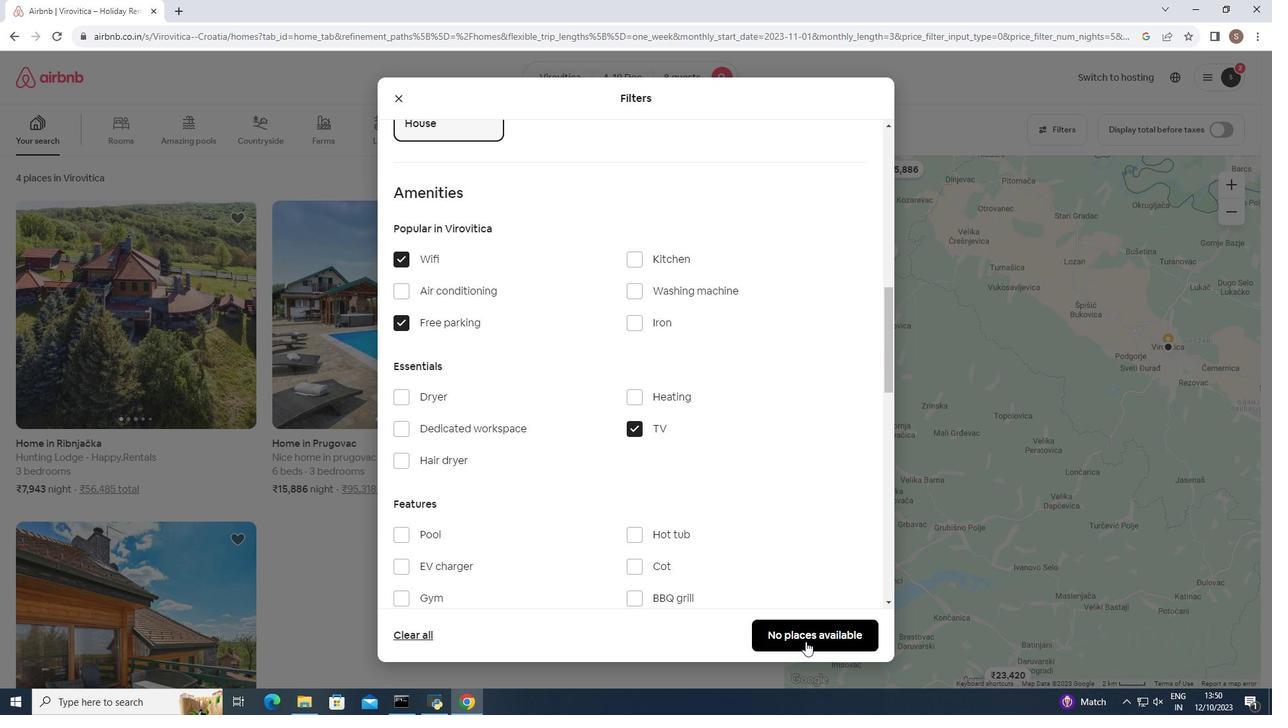 
Action: Mouse moved to (363, 370)
Screenshot: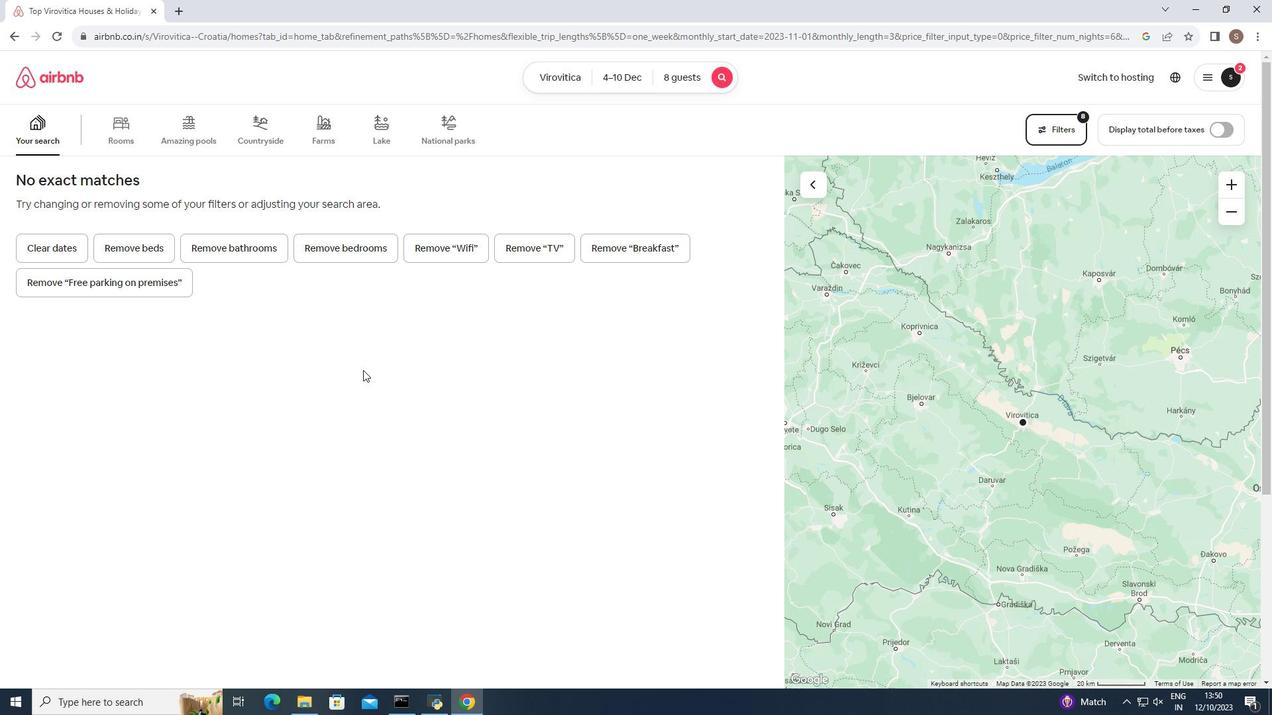 
